 Task: Find connections with filter location Houilles with filter topic #Careerwith filter profile language English with filter current company KATERRA with filter school B K Birla Institute of Engineering & Technology, Pilani with filter industry Claims Adjusting, Actuarial Services with filter service category Nature Photography with filter keywords title Medical Researcher
Action: Mouse moved to (518, 79)
Screenshot: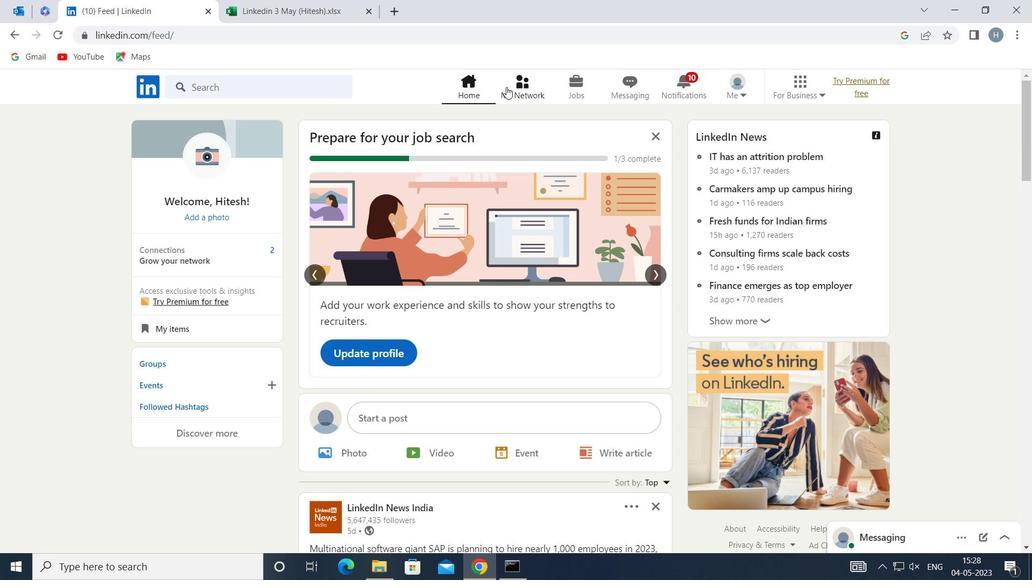 
Action: Mouse pressed left at (518, 79)
Screenshot: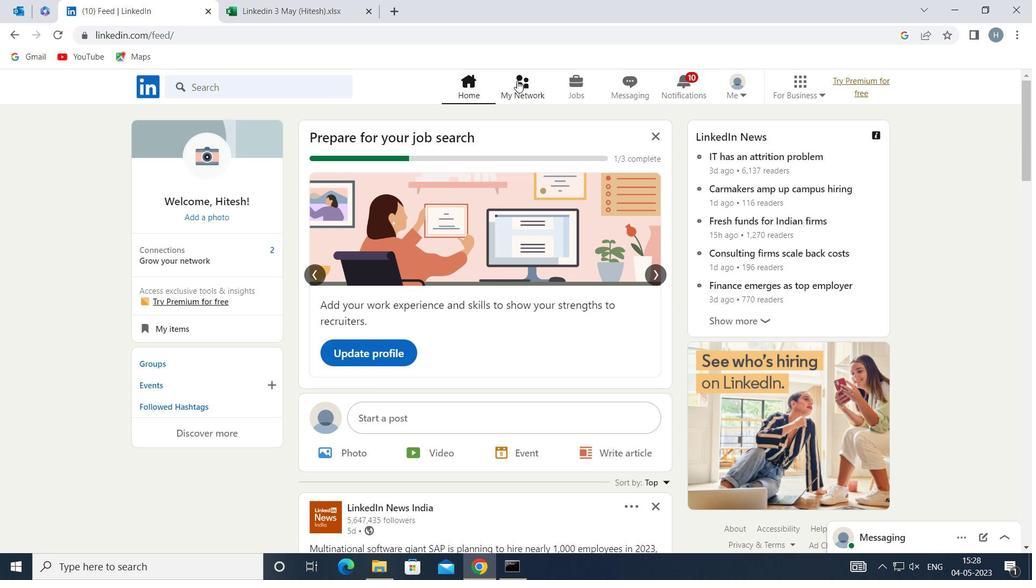 
Action: Mouse moved to (296, 166)
Screenshot: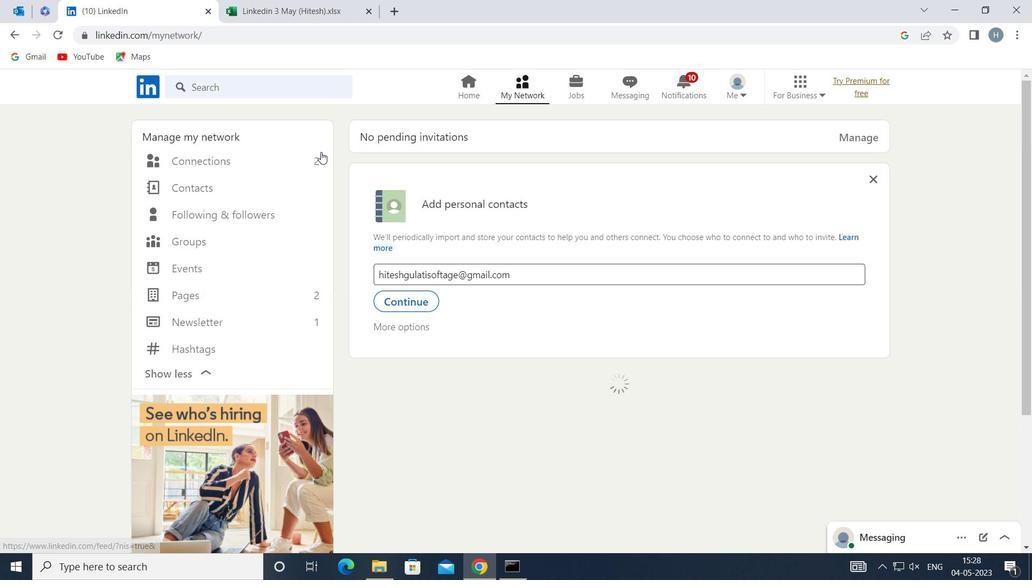 
Action: Mouse pressed left at (296, 166)
Screenshot: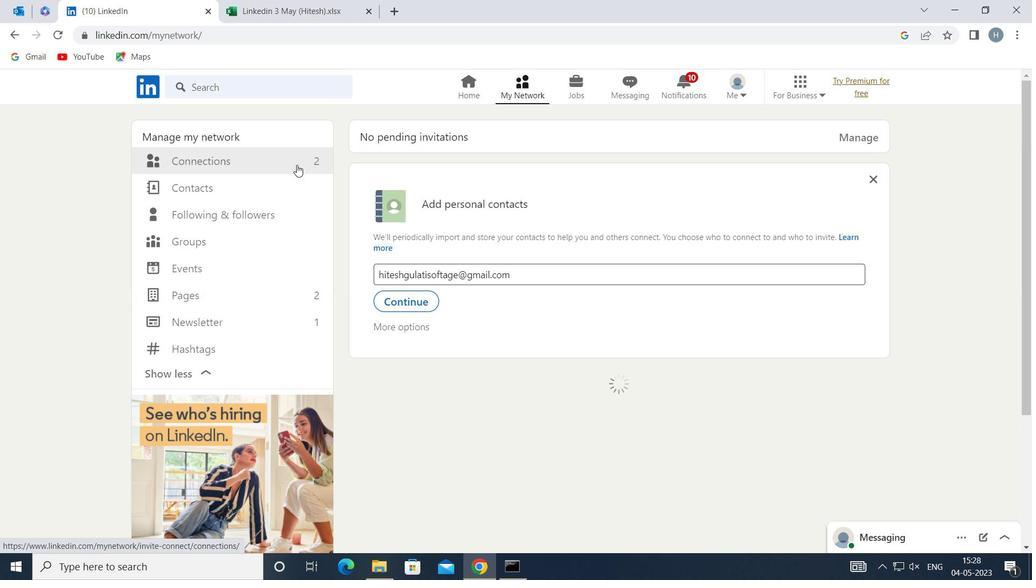 
Action: Mouse moved to (603, 159)
Screenshot: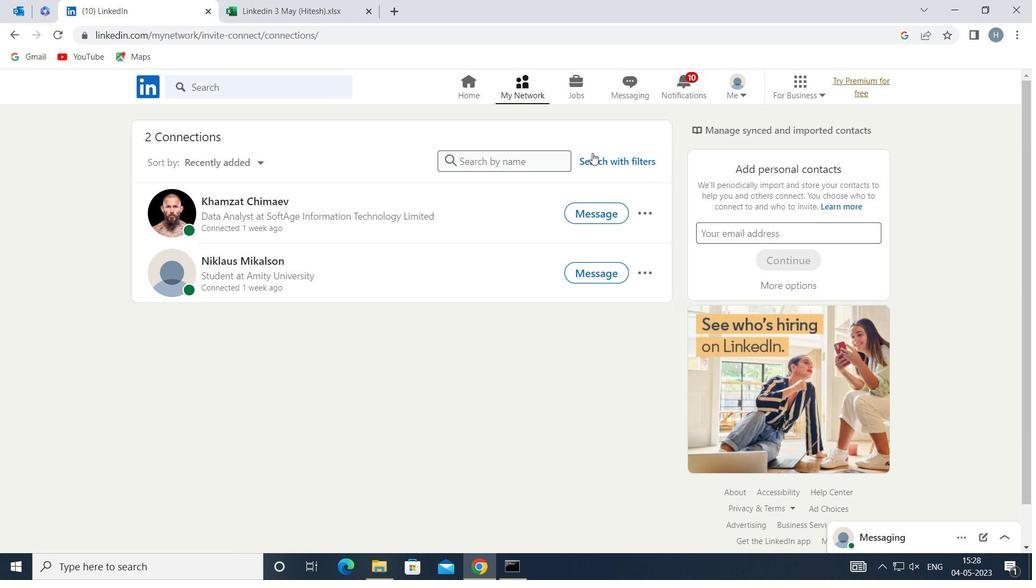 
Action: Mouse pressed left at (603, 159)
Screenshot: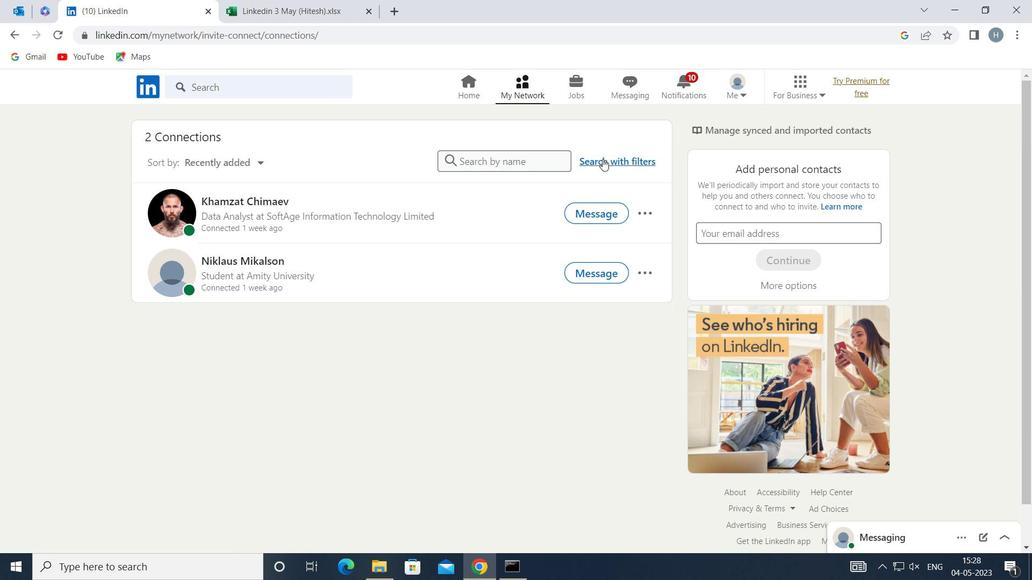 
Action: Mouse moved to (569, 122)
Screenshot: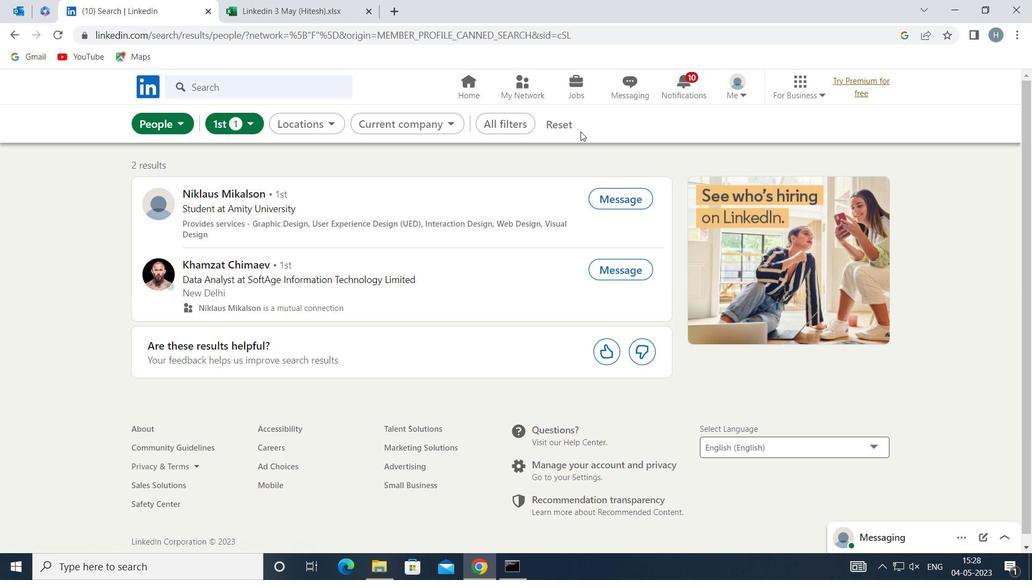 
Action: Mouse pressed left at (569, 122)
Screenshot: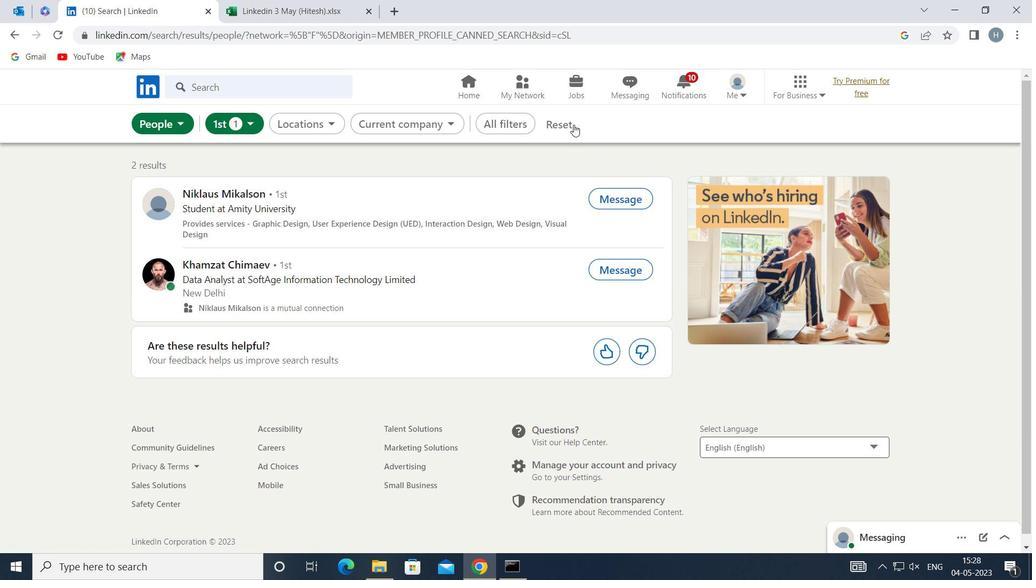 
Action: Mouse moved to (554, 122)
Screenshot: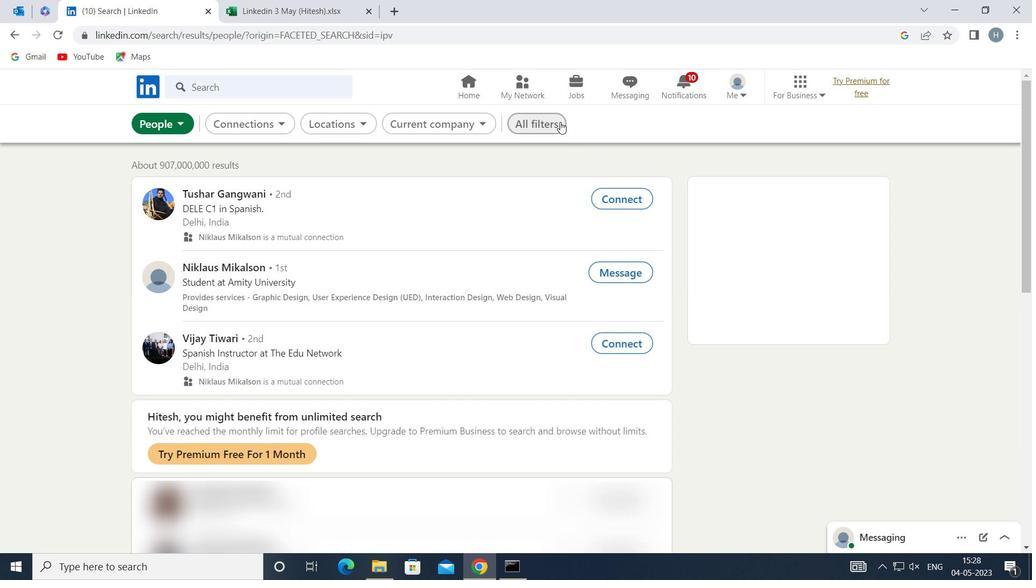 
Action: Mouse pressed left at (554, 122)
Screenshot: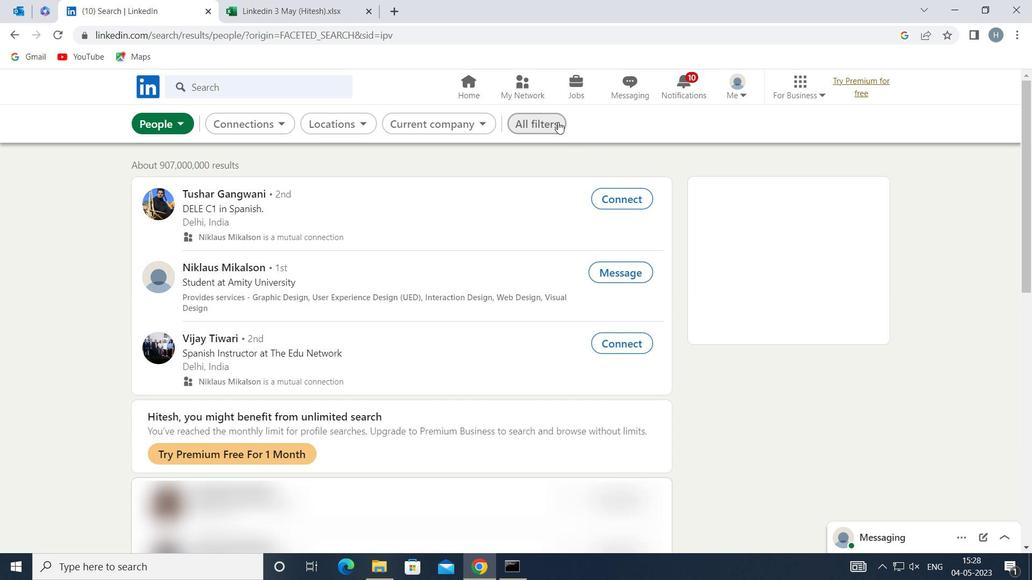 
Action: Mouse moved to (754, 277)
Screenshot: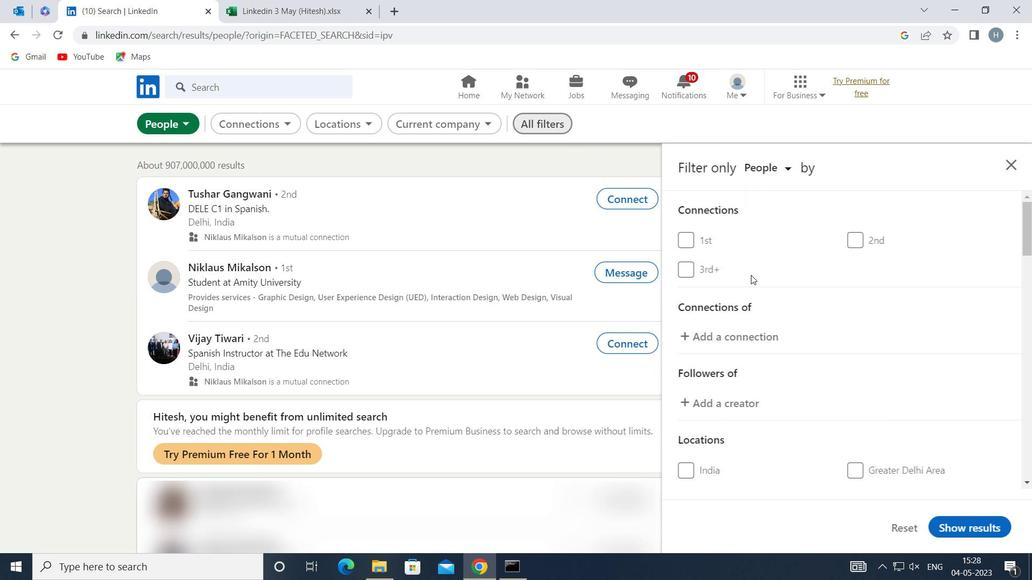 
Action: Mouse scrolled (754, 276) with delta (0, 0)
Screenshot: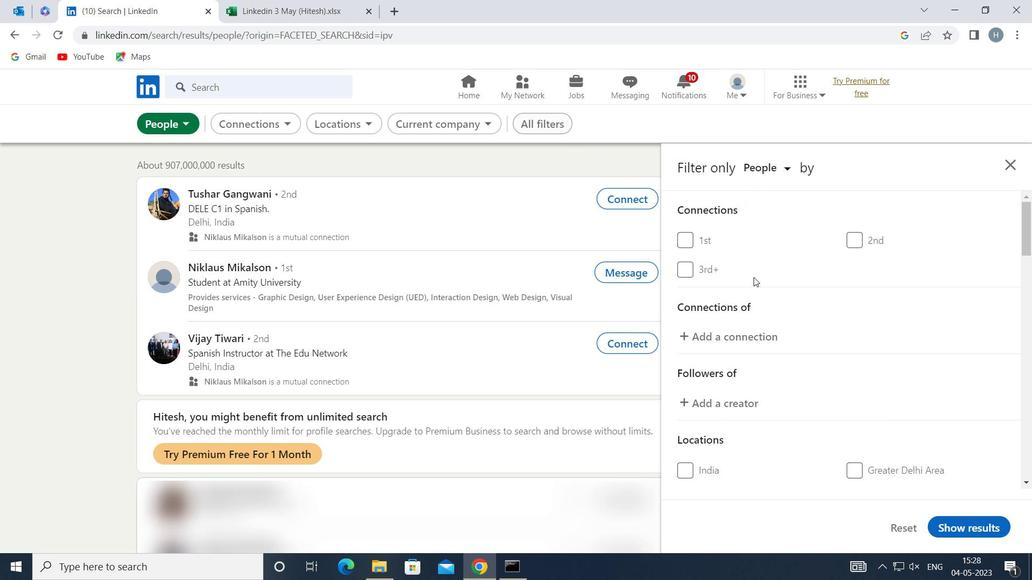 
Action: Mouse moved to (756, 275)
Screenshot: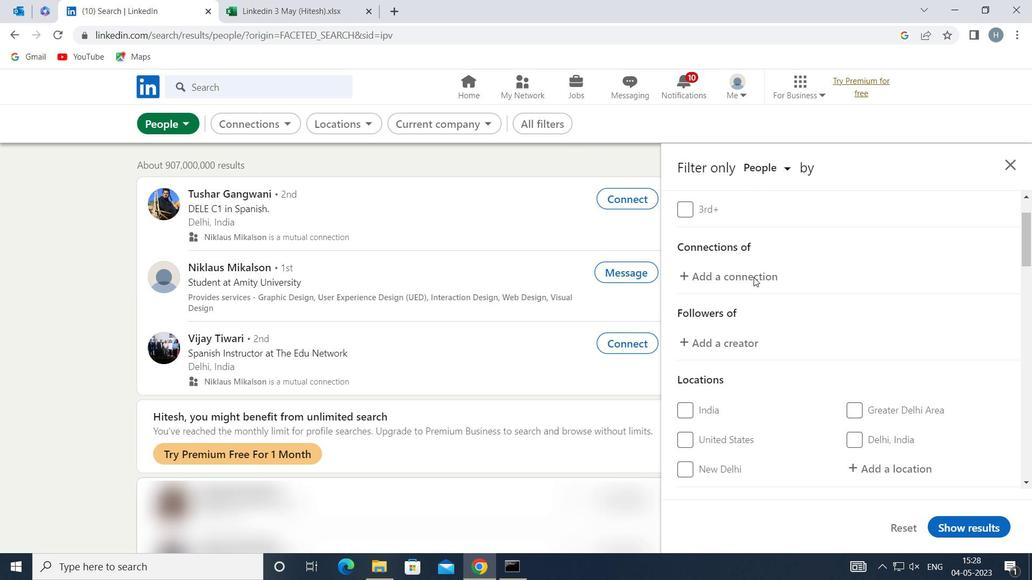
Action: Mouse scrolled (756, 275) with delta (0, 0)
Screenshot: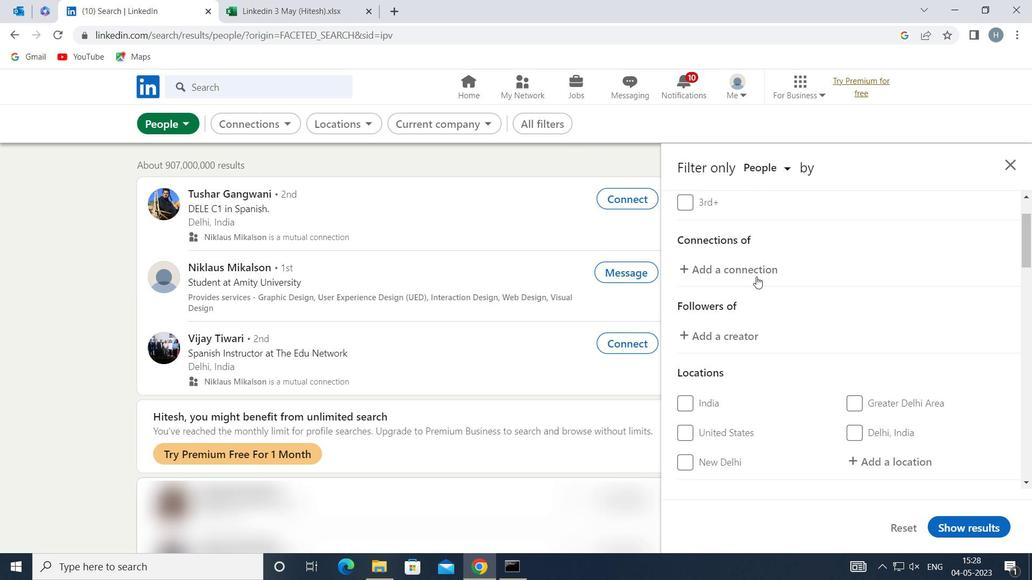 
Action: Mouse moved to (868, 392)
Screenshot: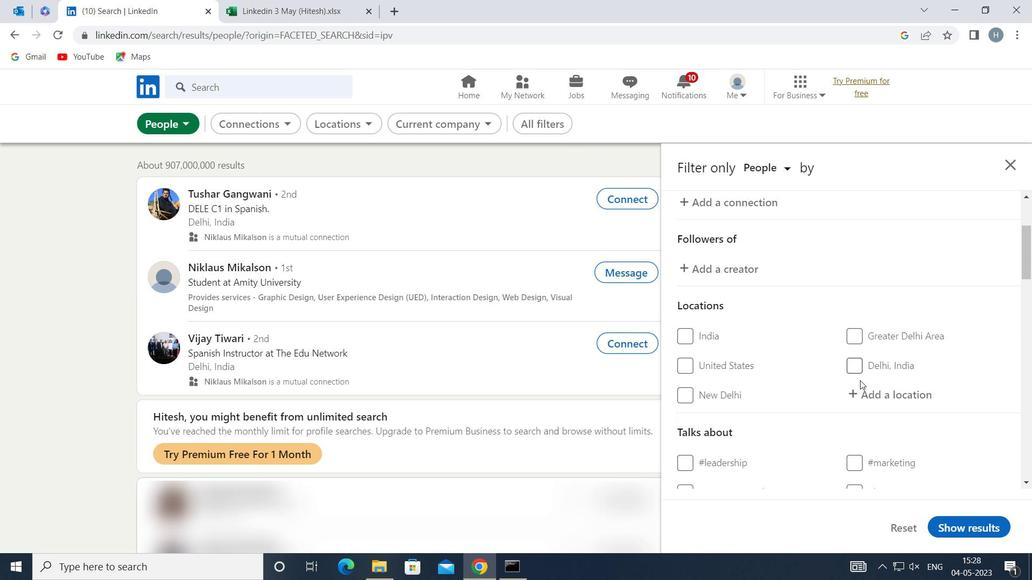 
Action: Mouse pressed left at (868, 392)
Screenshot: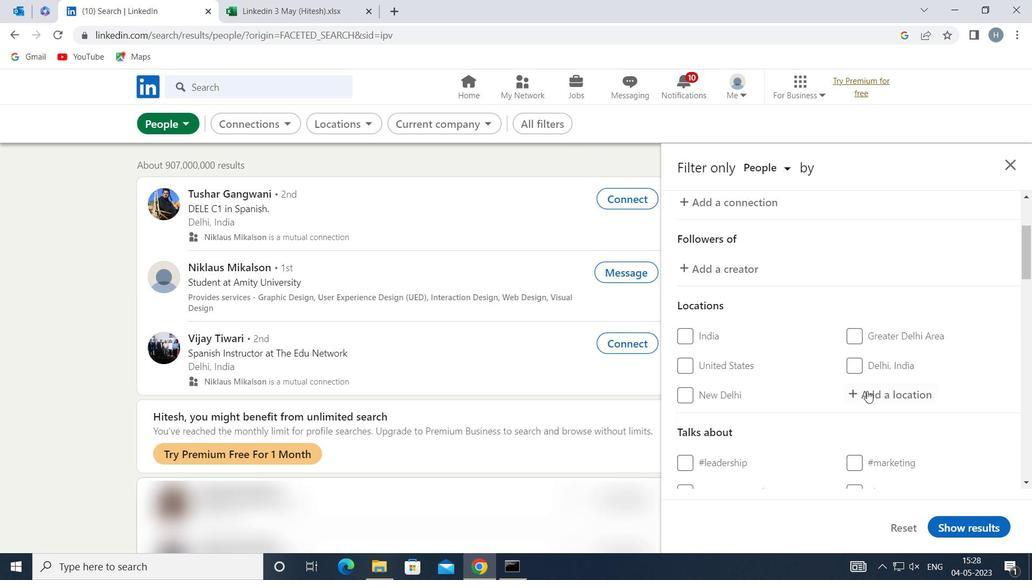 
Action: Key pressed <Key.shift>HOUILLES
Screenshot: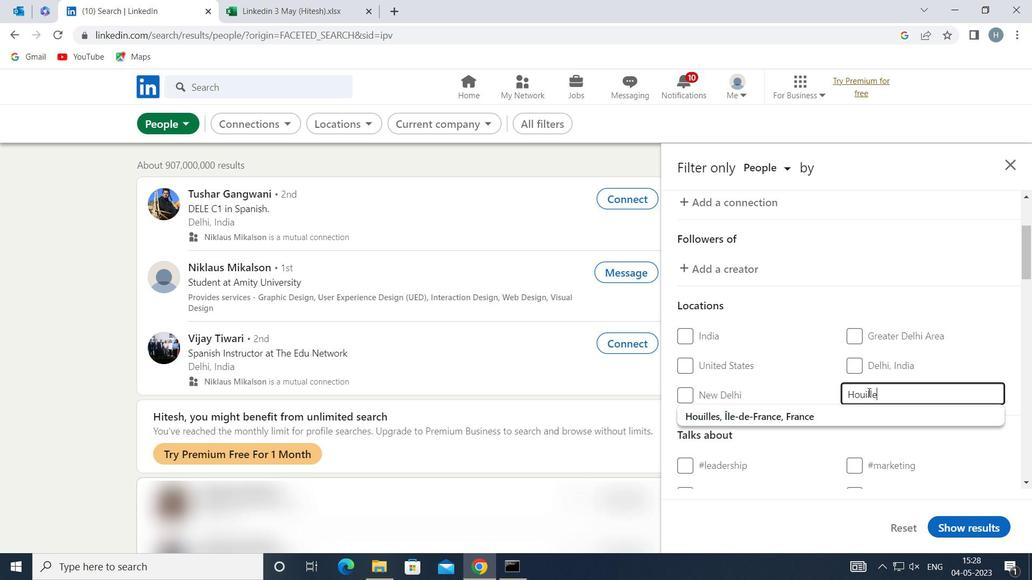 
Action: Mouse moved to (846, 412)
Screenshot: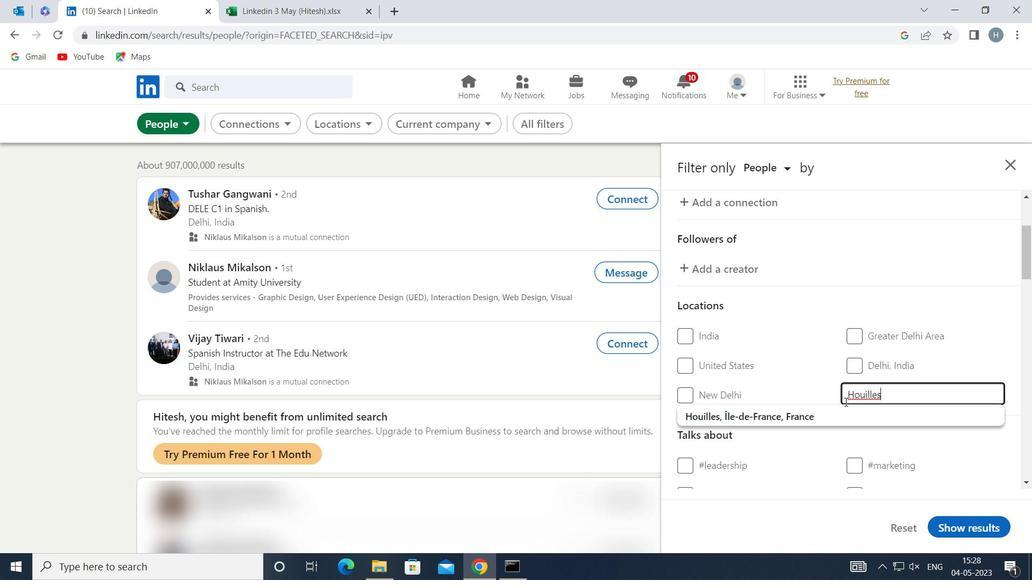 
Action: Mouse pressed left at (846, 412)
Screenshot: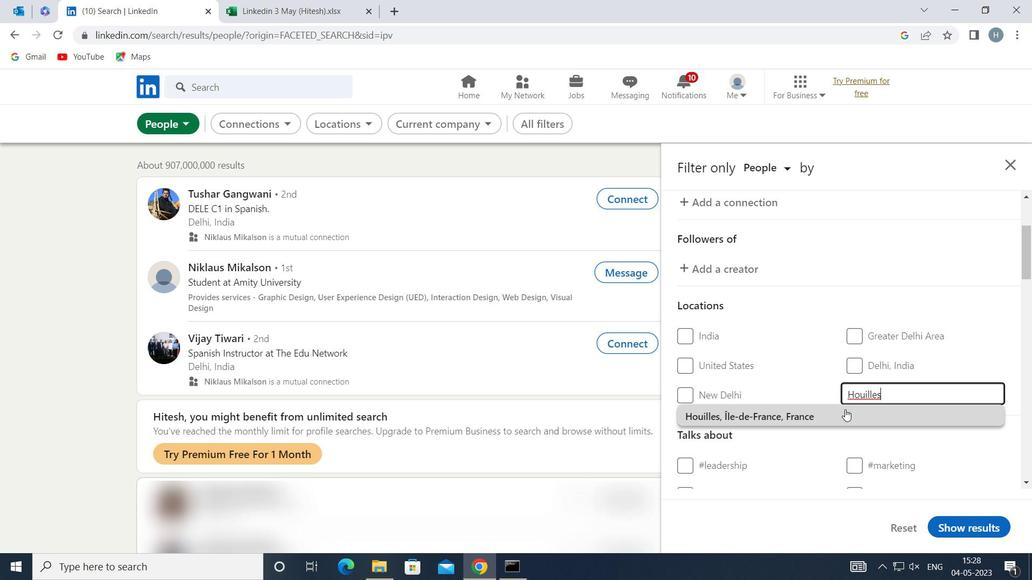 
Action: Mouse moved to (835, 419)
Screenshot: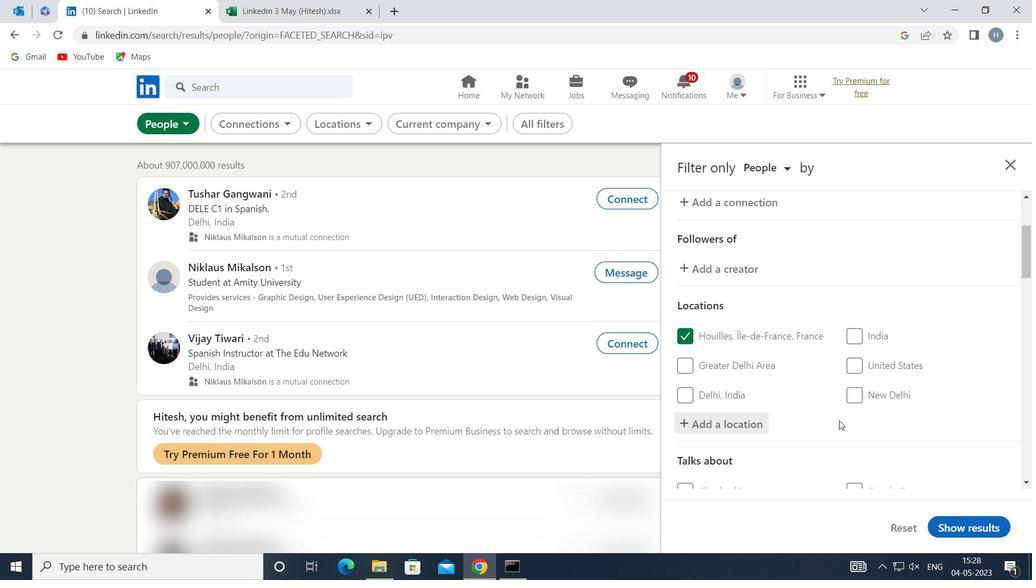 
Action: Mouse scrolled (835, 419) with delta (0, 0)
Screenshot: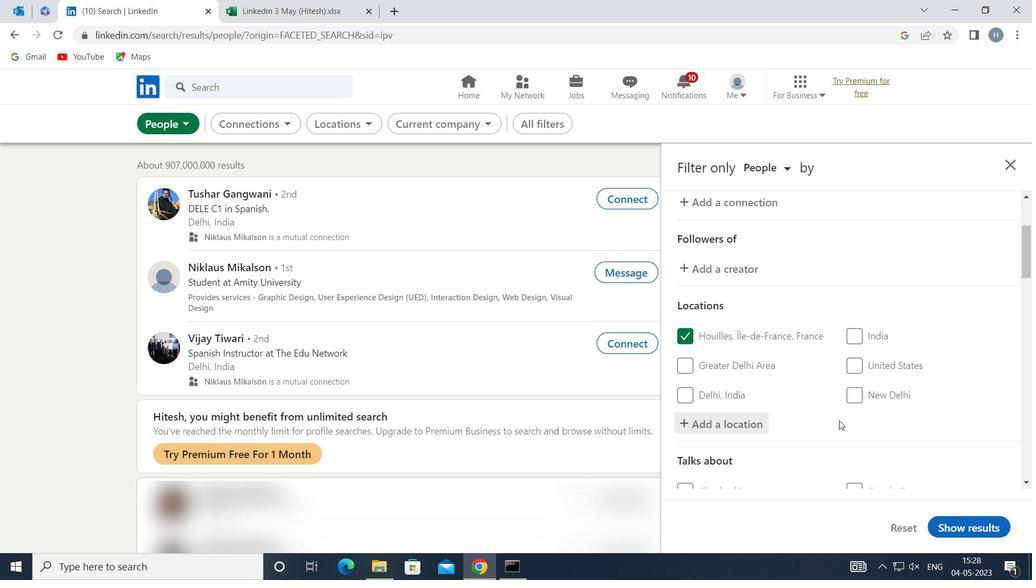 
Action: Mouse moved to (838, 409)
Screenshot: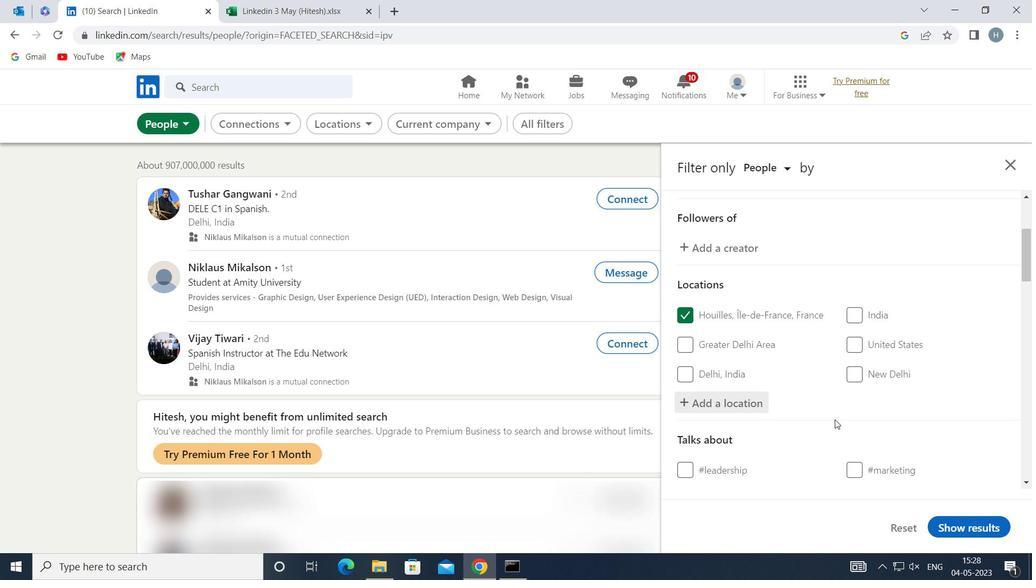 
Action: Mouse scrolled (838, 409) with delta (0, 0)
Screenshot: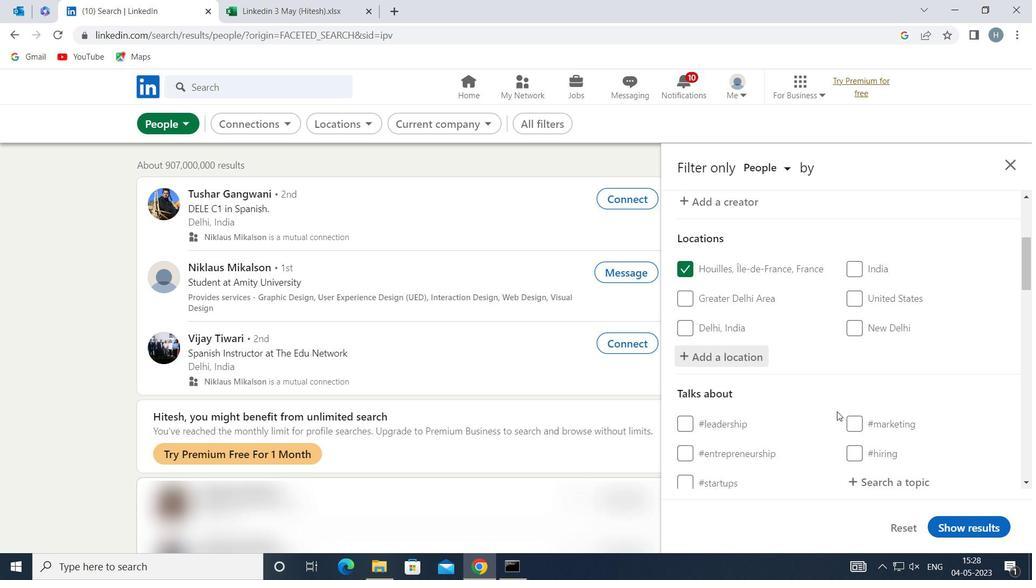 
Action: Mouse moved to (893, 409)
Screenshot: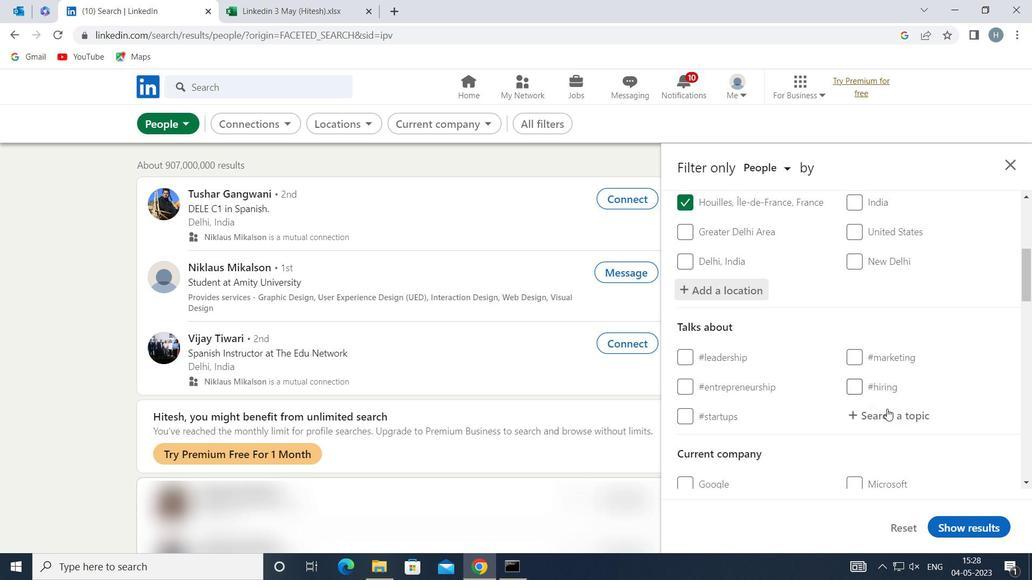 
Action: Mouse pressed left at (893, 409)
Screenshot: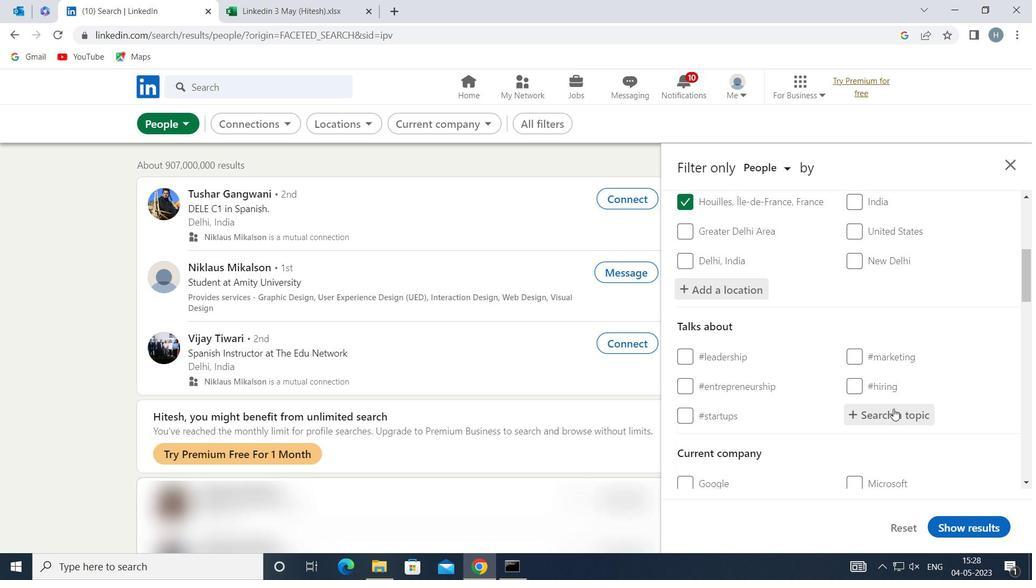 
Action: Mouse moved to (894, 409)
Screenshot: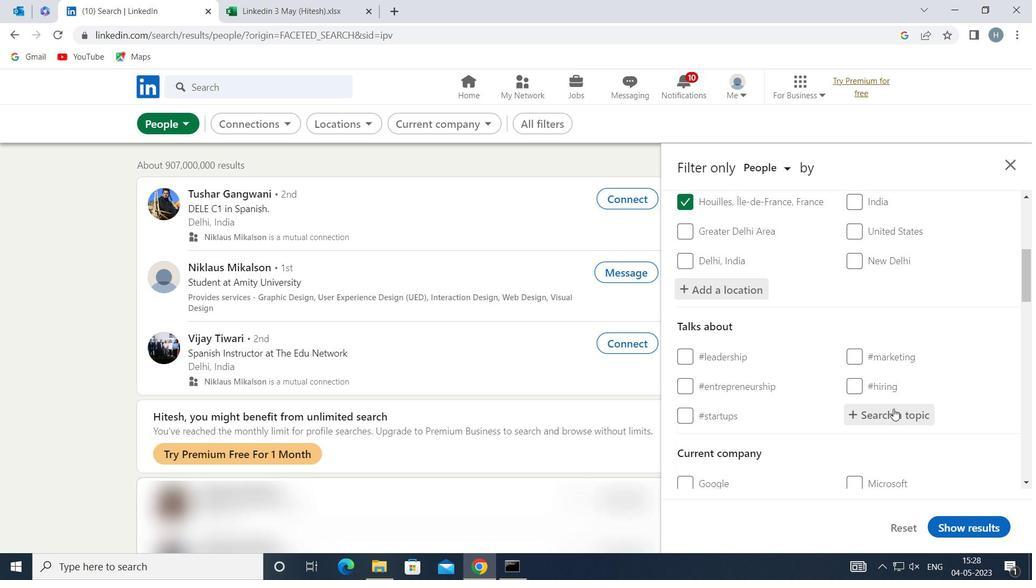 
Action: Key pressed <Key.shift>CAREER
Screenshot: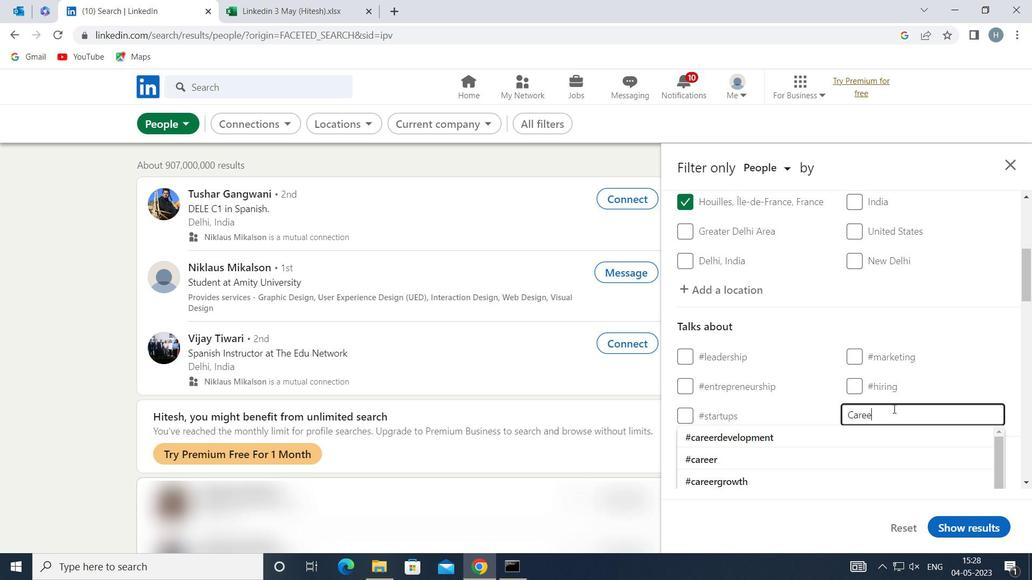 
Action: Mouse moved to (828, 451)
Screenshot: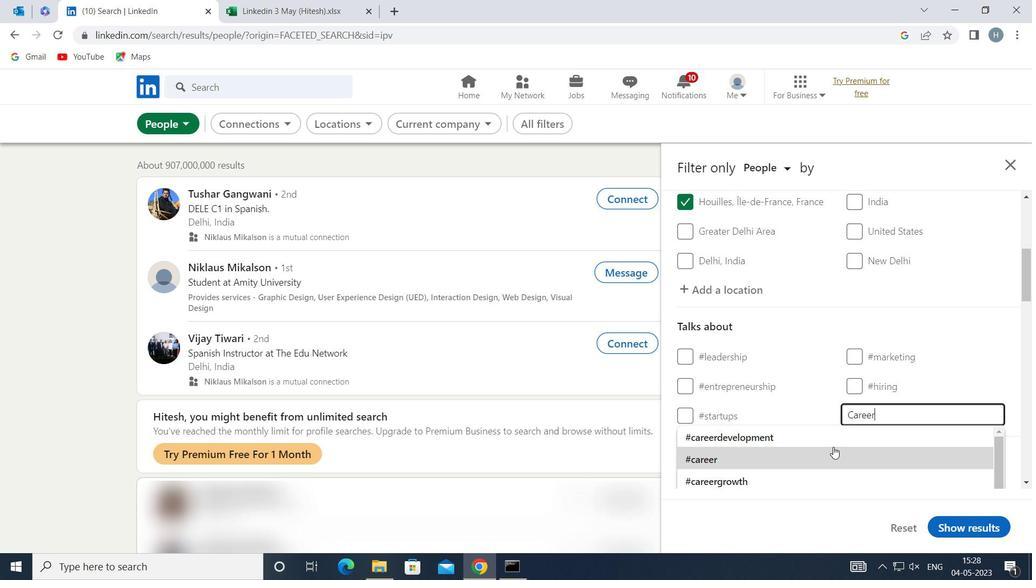 
Action: Mouse pressed left at (828, 451)
Screenshot: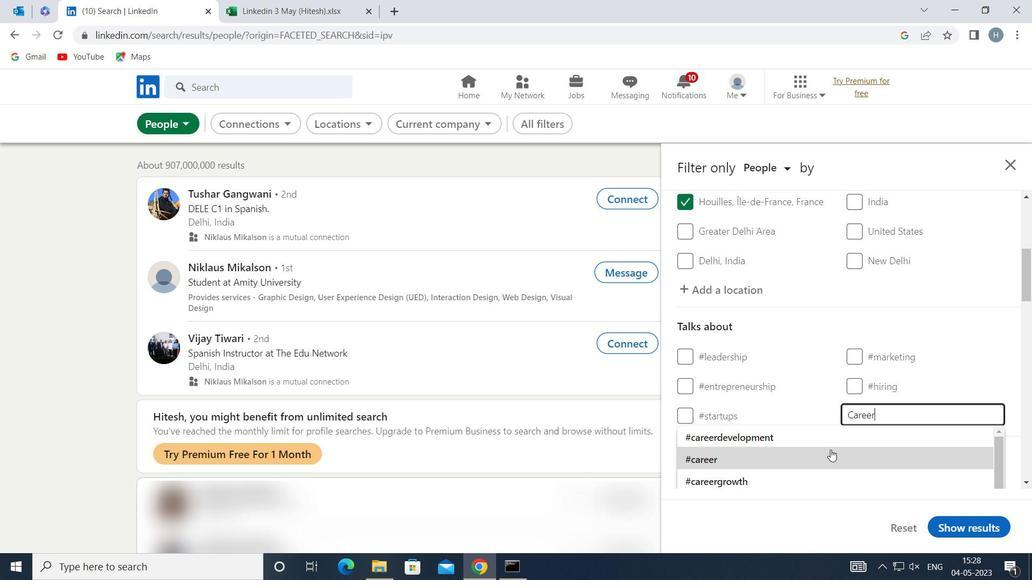 
Action: Mouse moved to (806, 409)
Screenshot: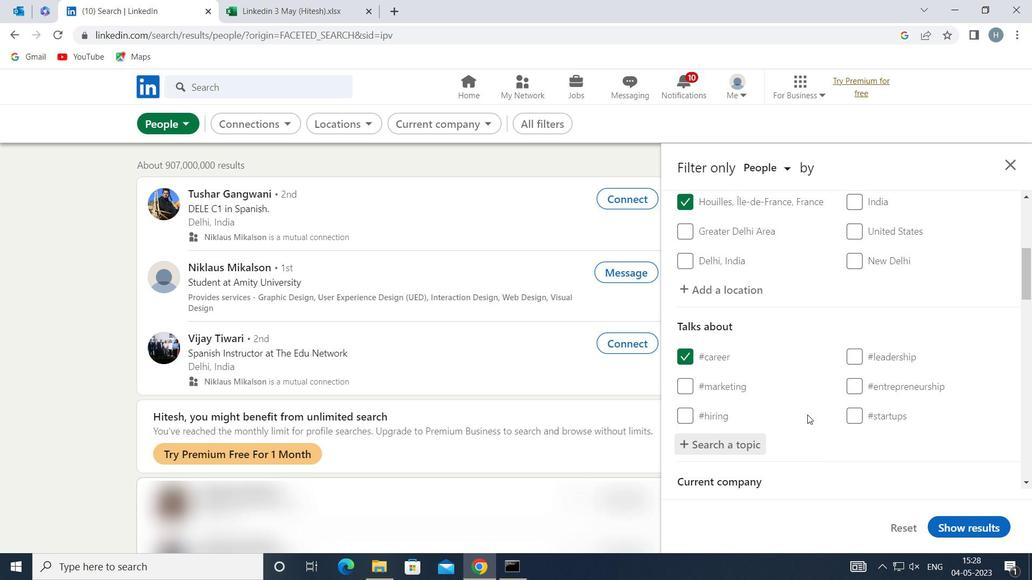 
Action: Mouse scrolled (806, 409) with delta (0, 0)
Screenshot: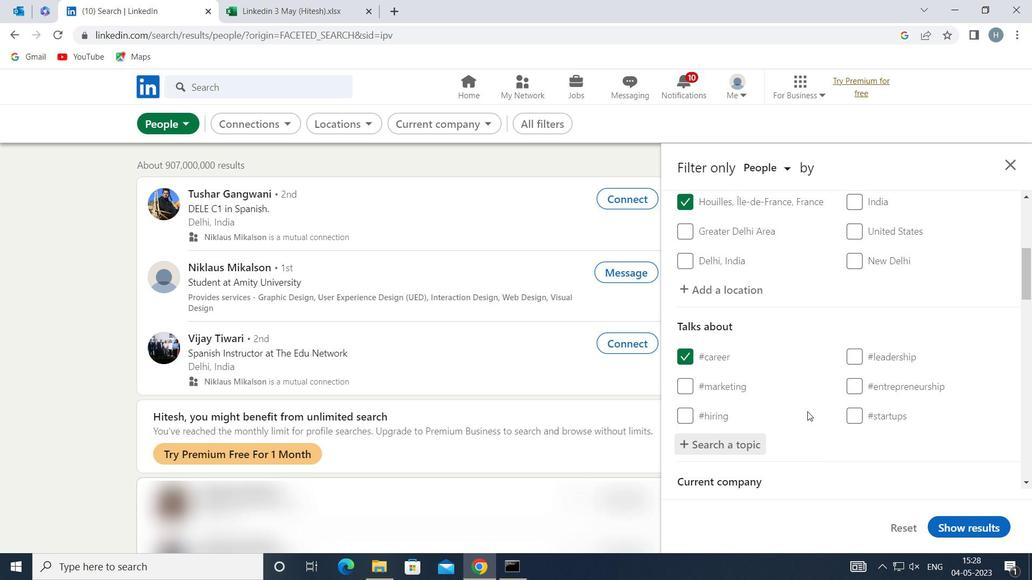 
Action: Mouse scrolled (806, 409) with delta (0, 0)
Screenshot: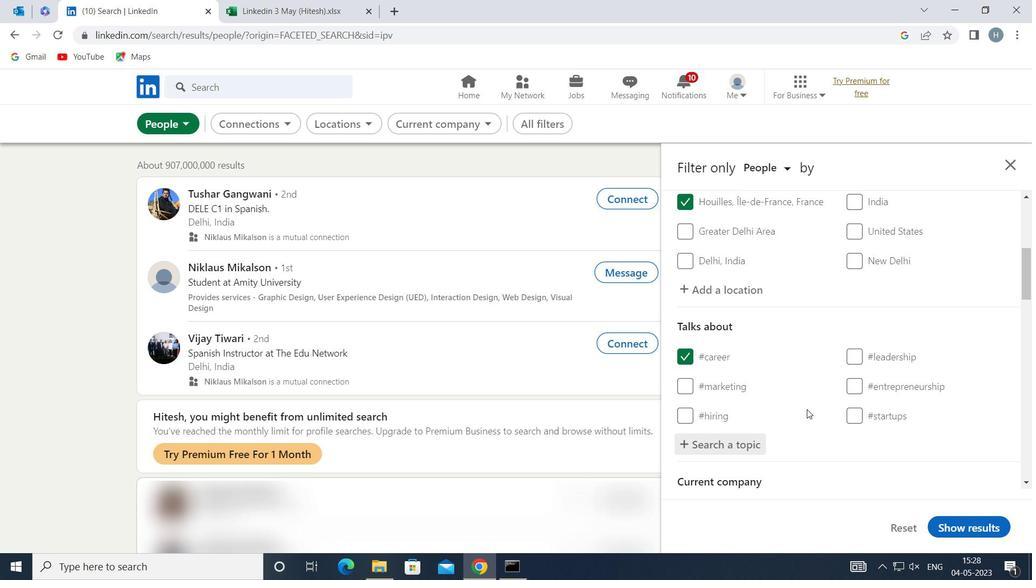
Action: Mouse moved to (806, 408)
Screenshot: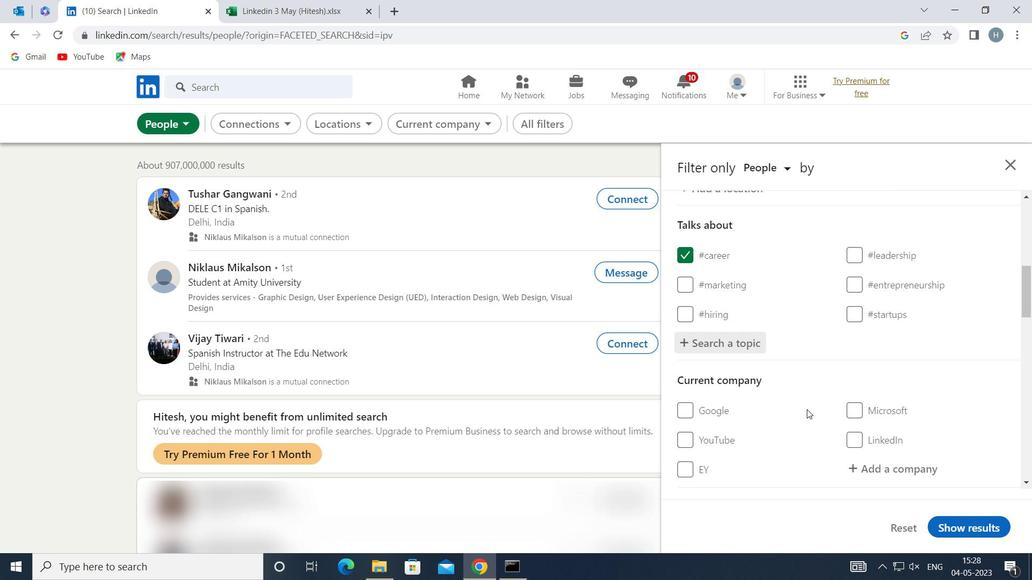 
Action: Mouse scrolled (806, 407) with delta (0, 0)
Screenshot: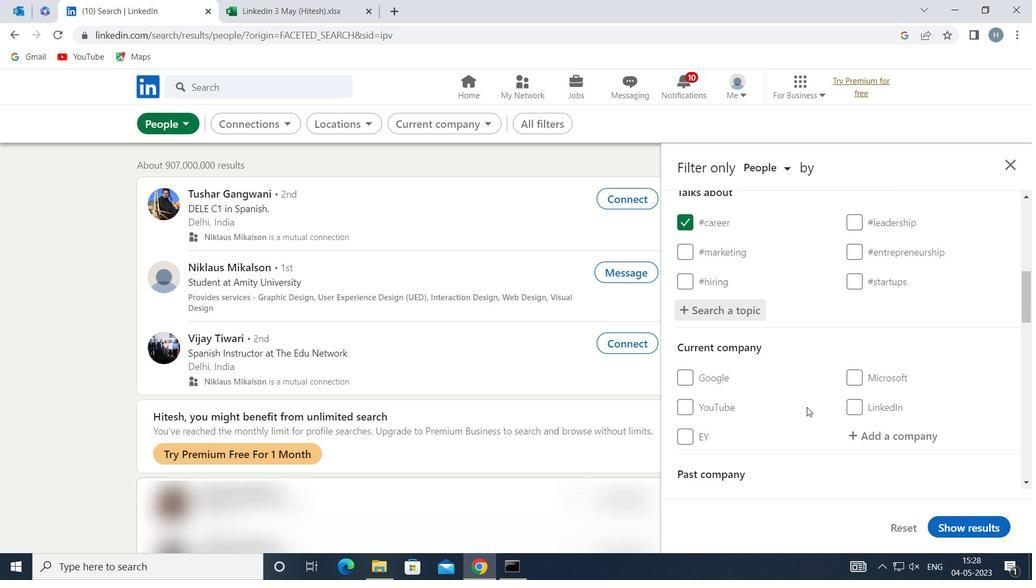 
Action: Mouse moved to (806, 404)
Screenshot: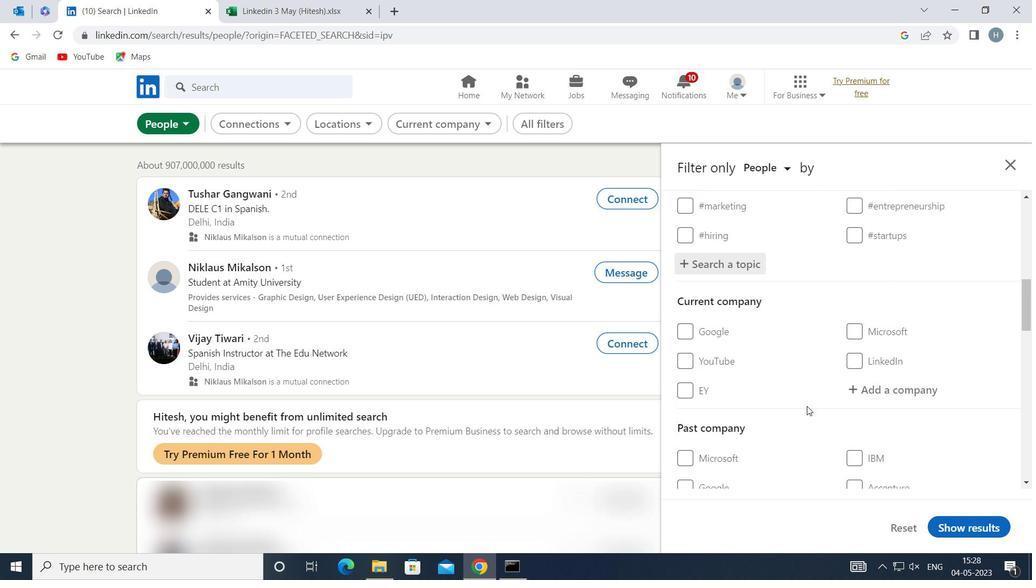 
Action: Mouse scrolled (806, 404) with delta (0, 0)
Screenshot: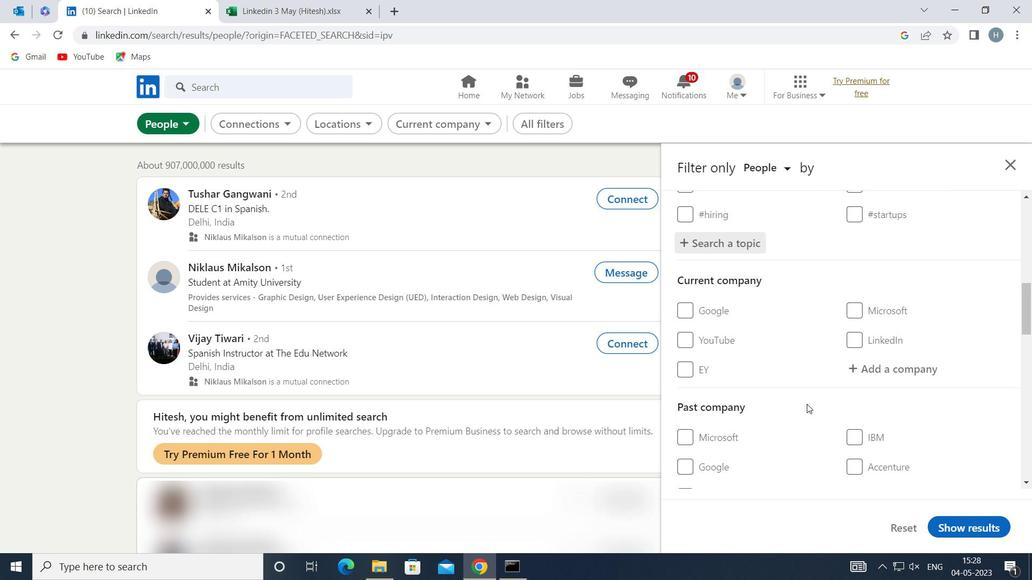 
Action: Mouse moved to (806, 404)
Screenshot: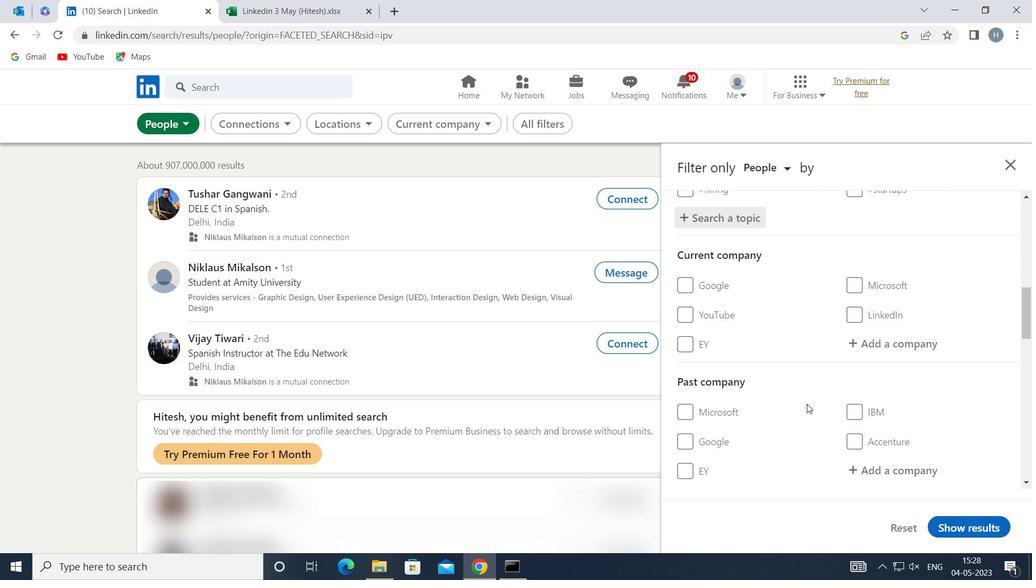 
Action: Mouse scrolled (806, 404) with delta (0, 0)
Screenshot: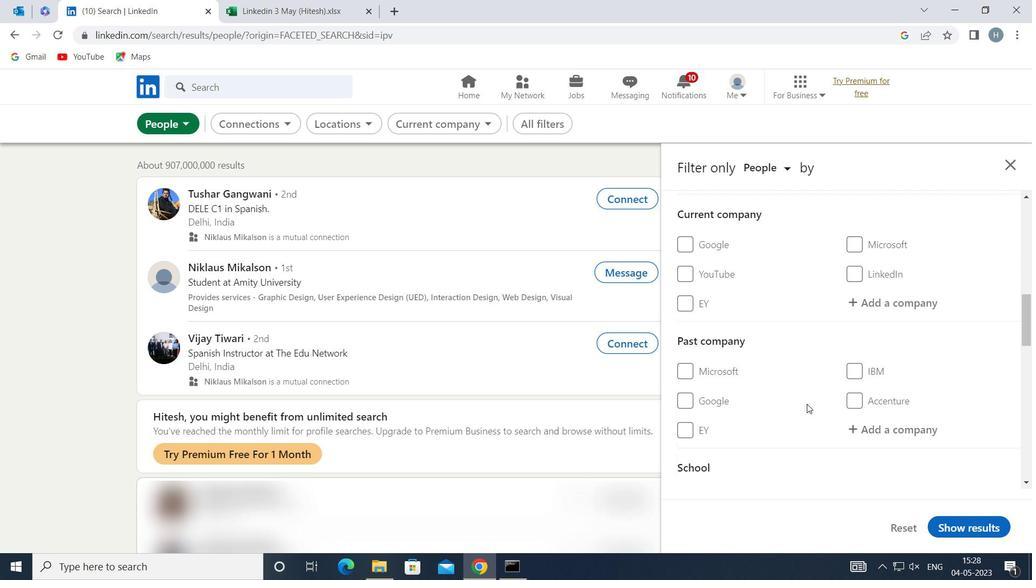 
Action: Mouse moved to (806, 403)
Screenshot: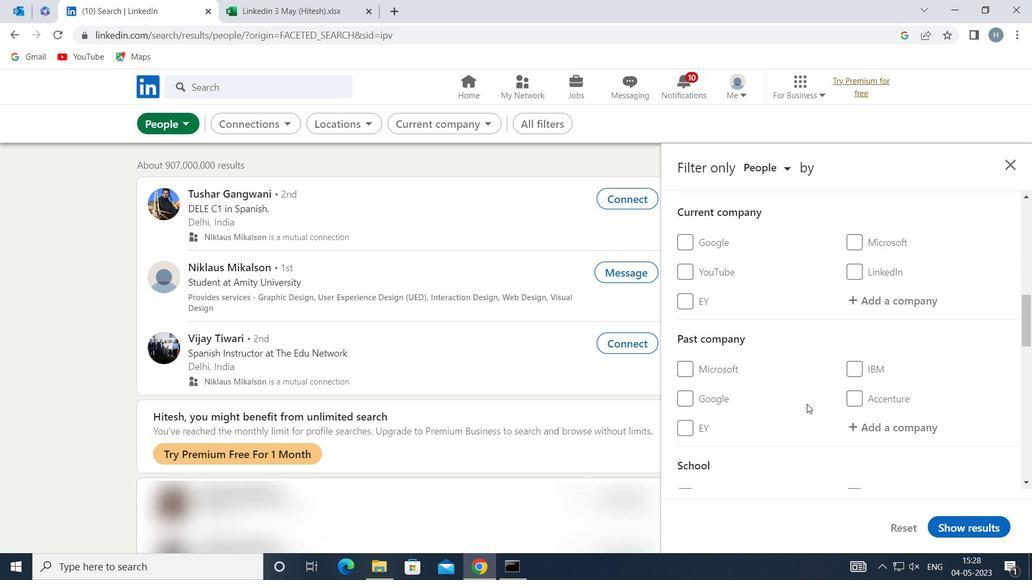 
Action: Mouse scrolled (806, 403) with delta (0, 0)
Screenshot: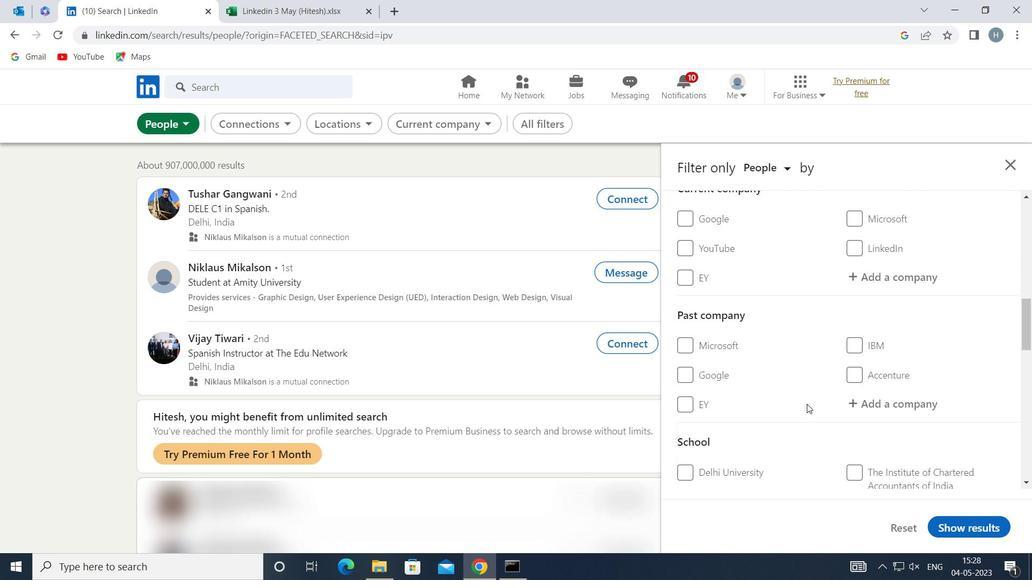 
Action: Mouse scrolled (806, 403) with delta (0, 0)
Screenshot: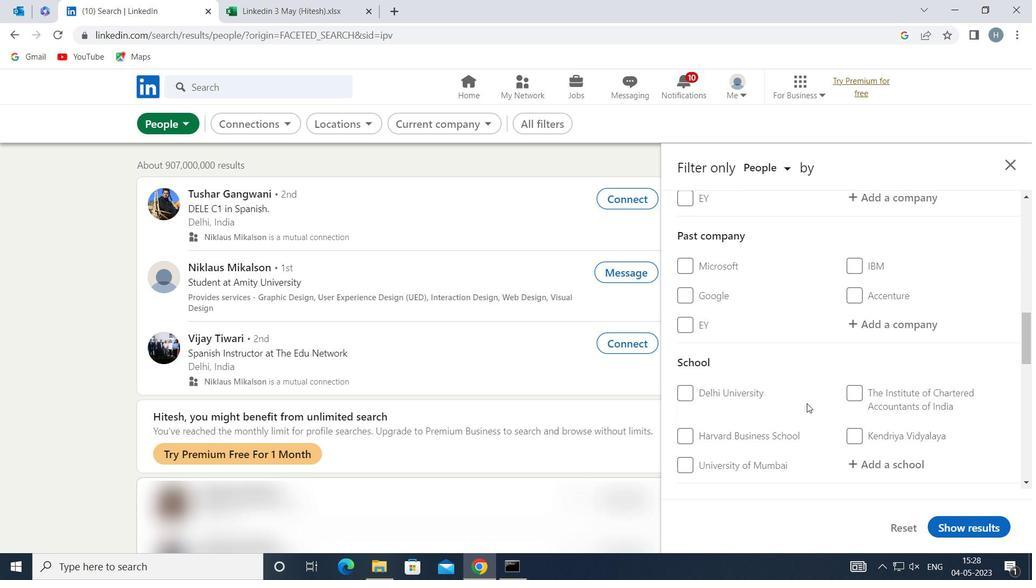 
Action: Mouse scrolled (806, 403) with delta (0, 0)
Screenshot: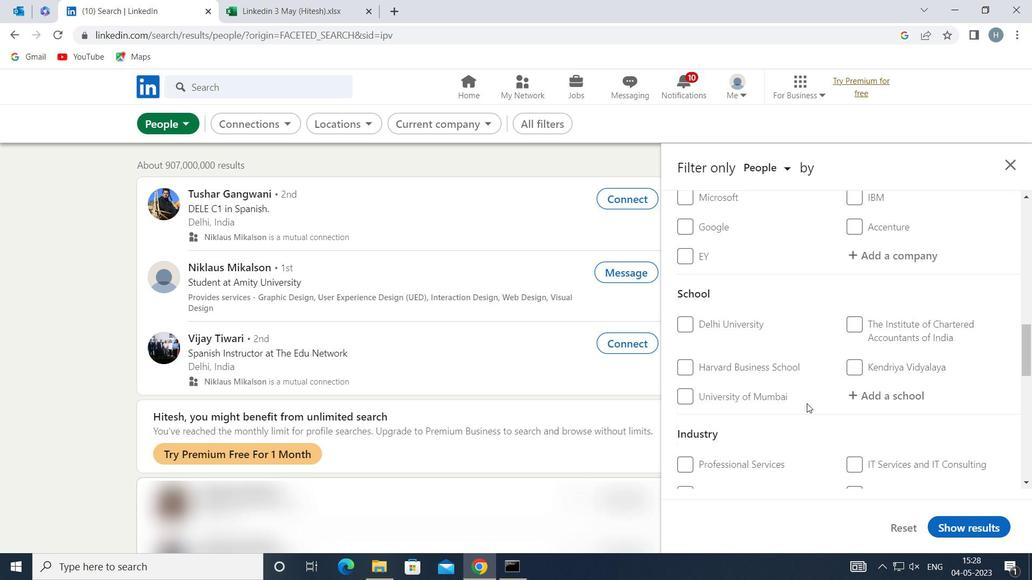 
Action: Mouse scrolled (806, 403) with delta (0, 0)
Screenshot: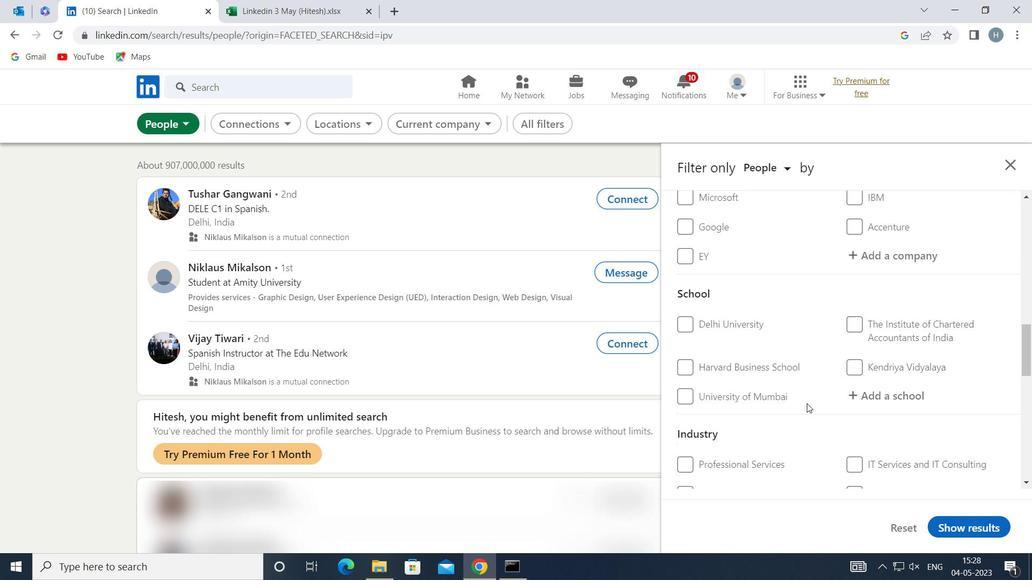 
Action: Mouse scrolled (806, 403) with delta (0, 0)
Screenshot: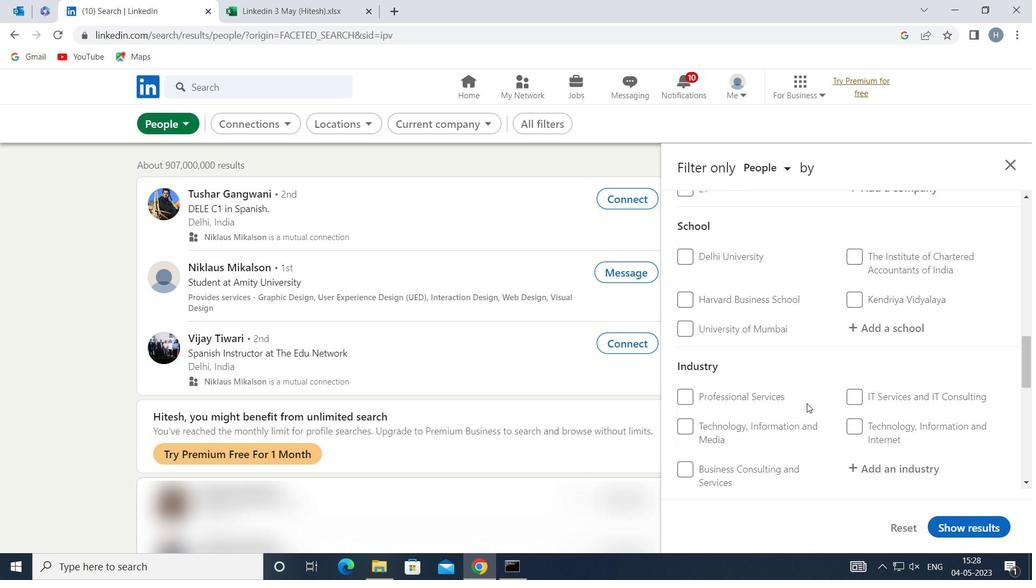 
Action: Mouse scrolled (806, 403) with delta (0, 0)
Screenshot: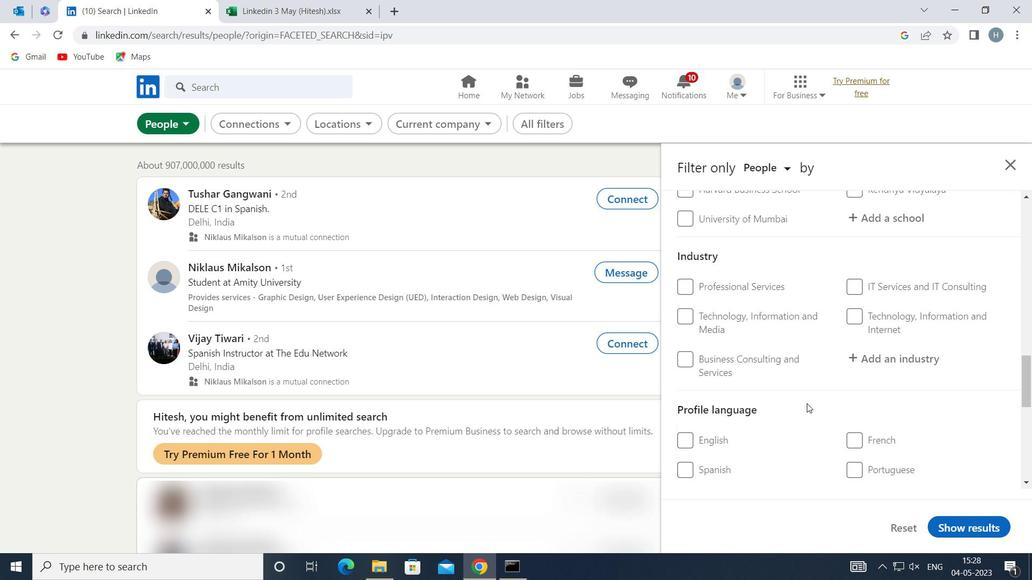 
Action: Mouse moved to (716, 327)
Screenshot: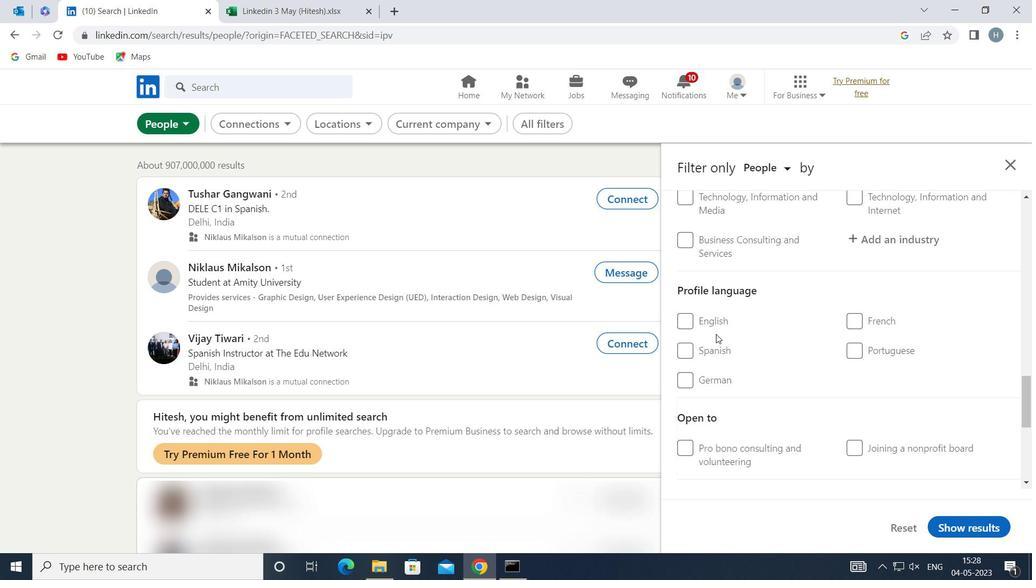 
Action: Mouse pressed left at (716, 327)
Screenshot: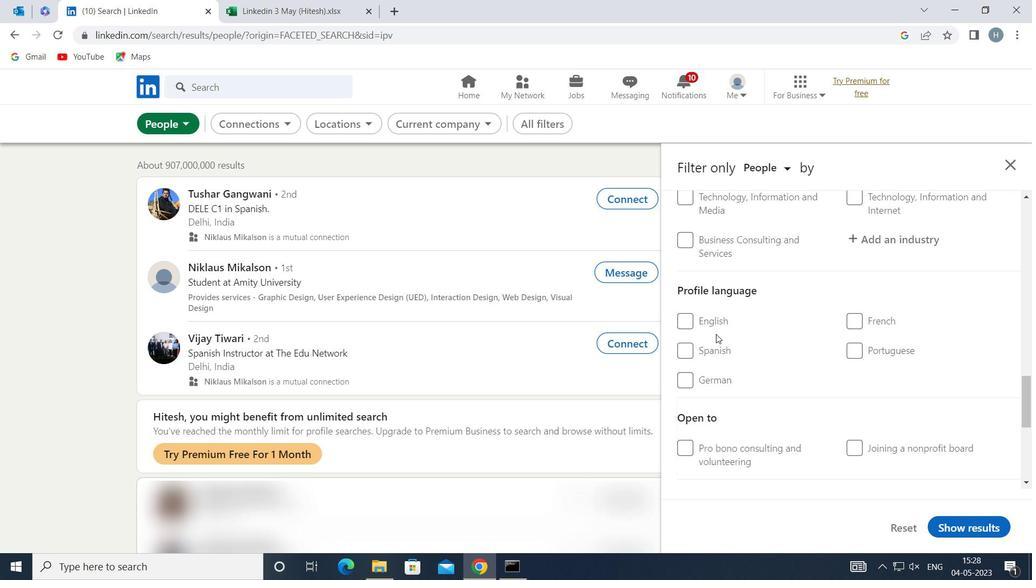 
Action: Mouse moved to (746, 324)
Screenshot: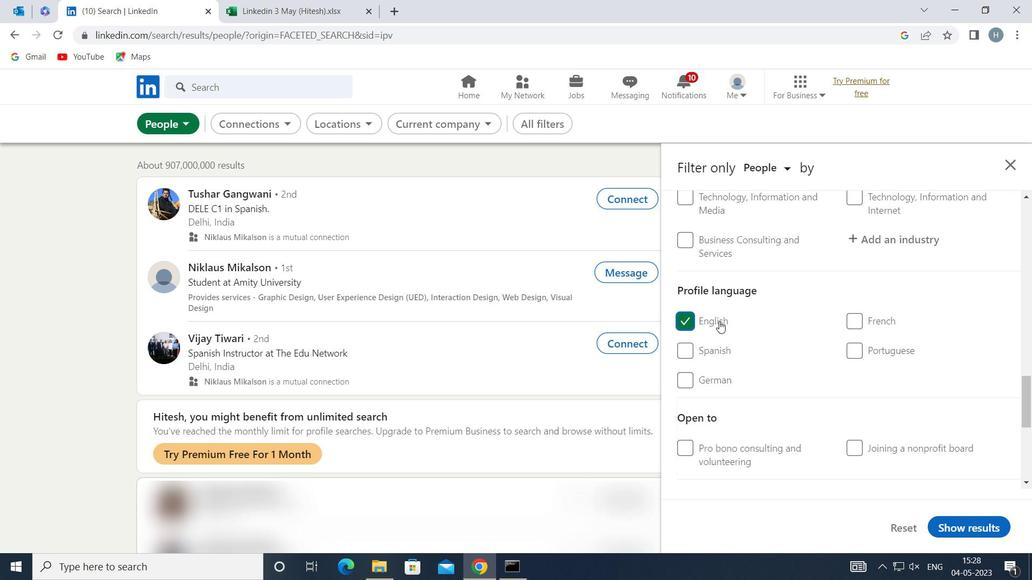 
Action: Mouse scrolled (746, 324) with delta (0, 0)
Screenshot: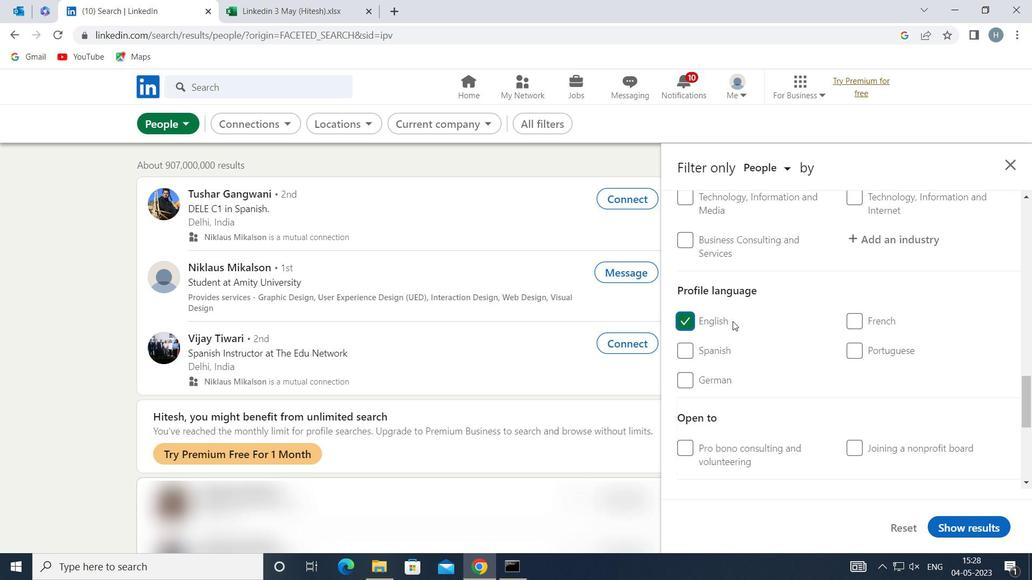 
Action: Mouse scrolled (746, 324) with delta (0, 0)
Screenshot: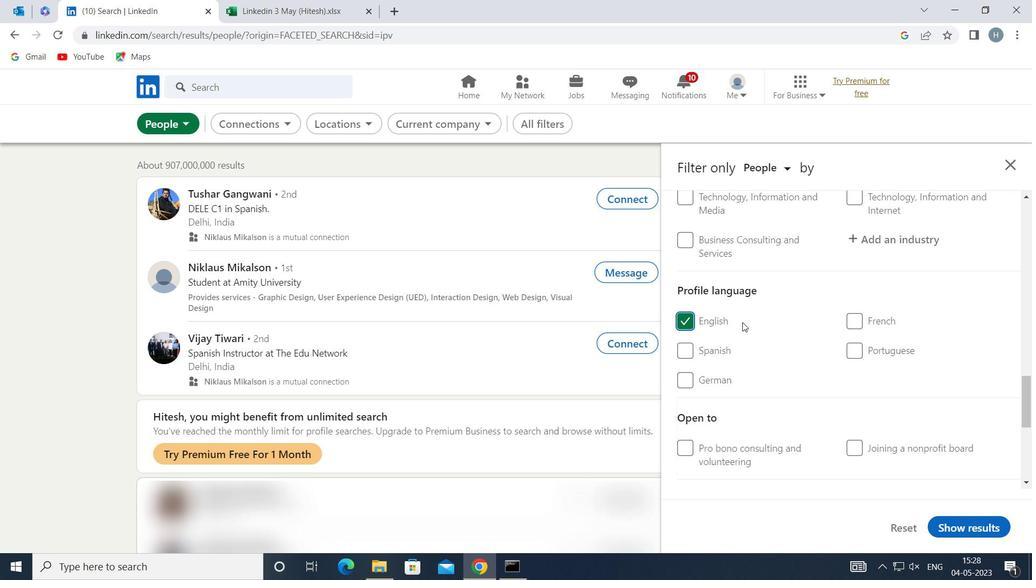 
Action: Mouse moved to (770, 349)
Screenshot: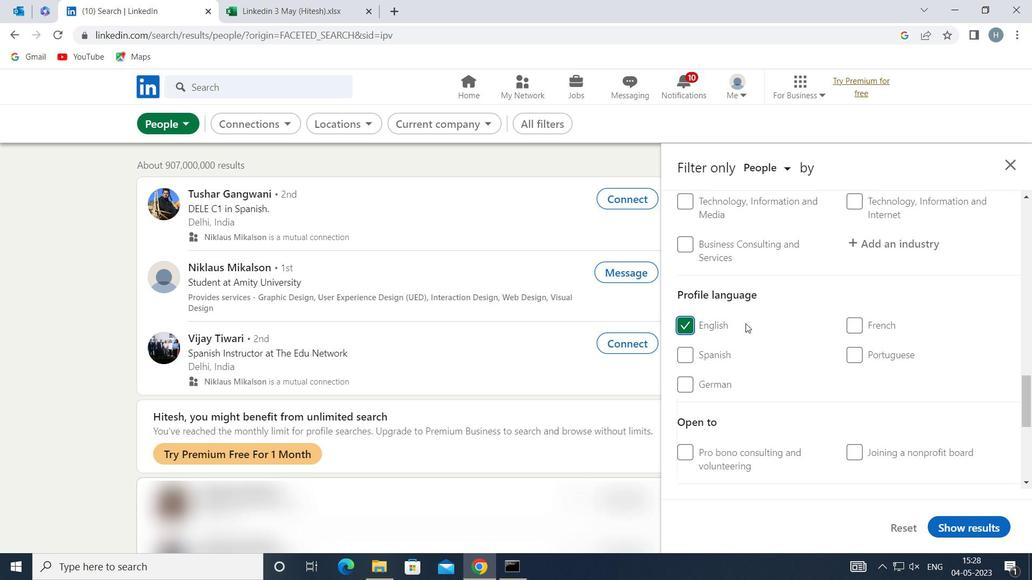 
Action: Mouse scrolled (770, 349) with delta (0, 0)
Screenshot: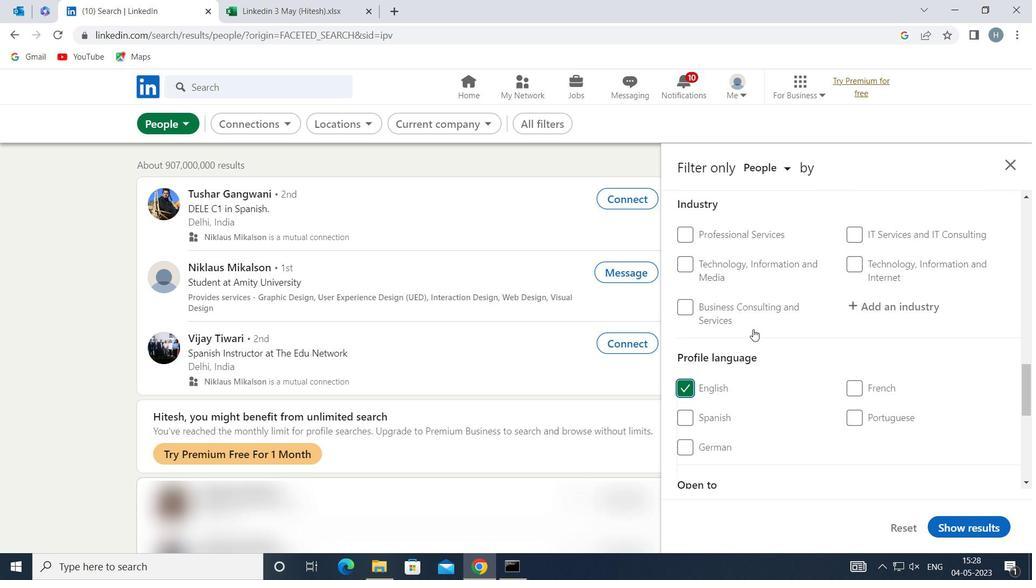 
Action: Mouse scrolled (770, 349) with delta (0, 0)
Screenshot: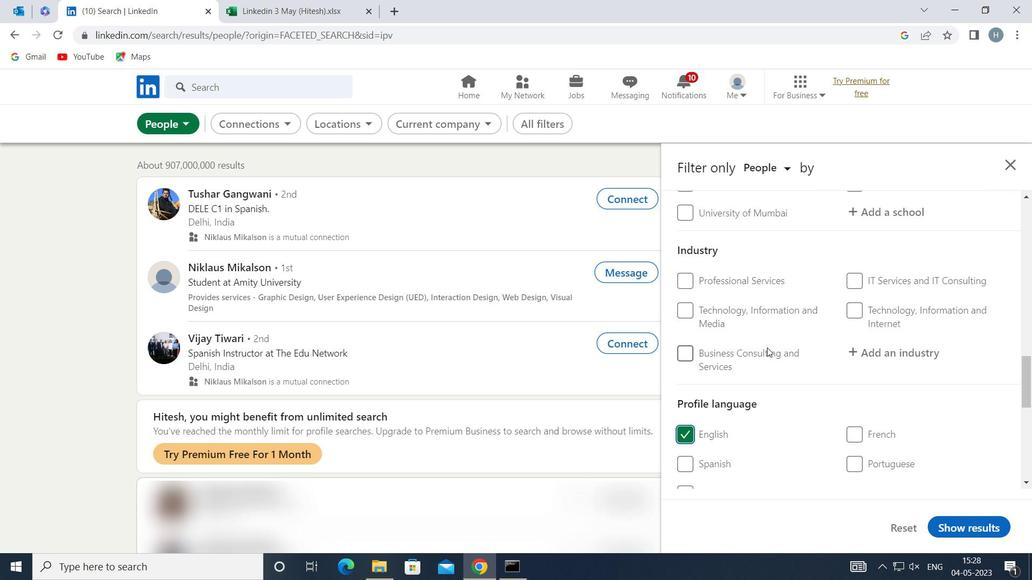 
Action: Mouse moved to (772, 348)
Screenshot: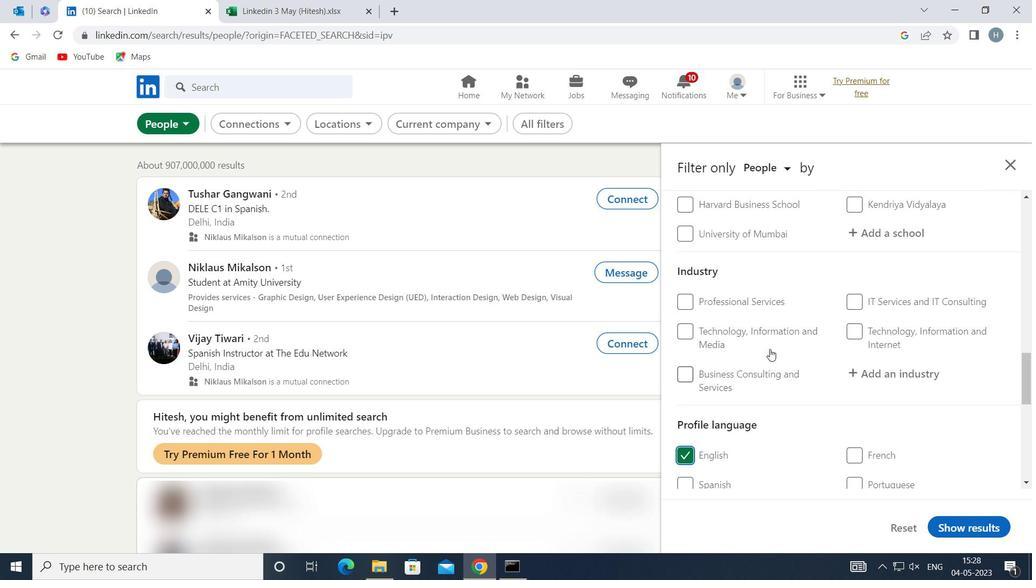 
Action: Mouse scrolled (772, 348) with delta (0, 0)
Screenshot: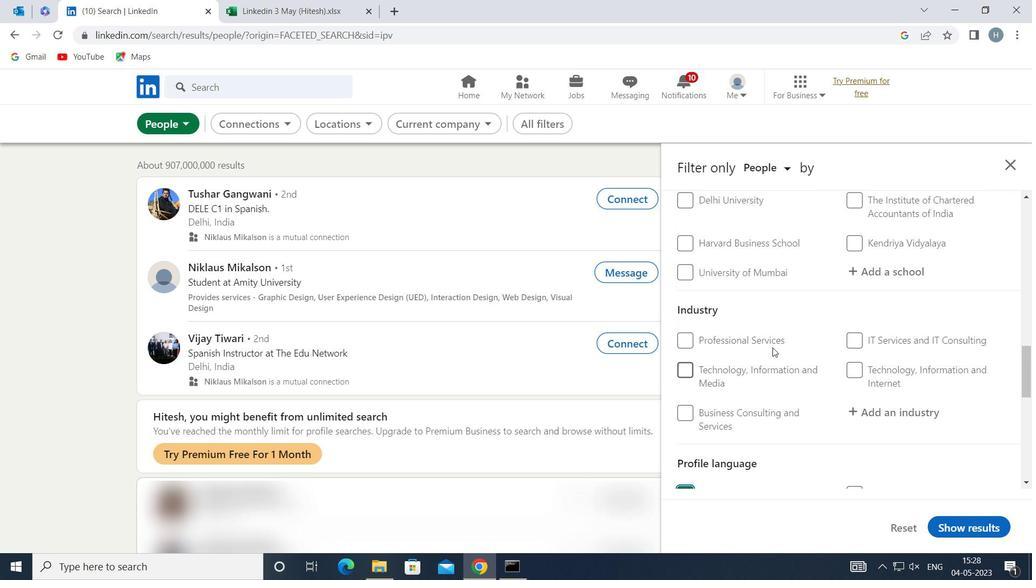 
Action: Mouse scrolled (772, 348) with delta (0, 0)
Screenshot: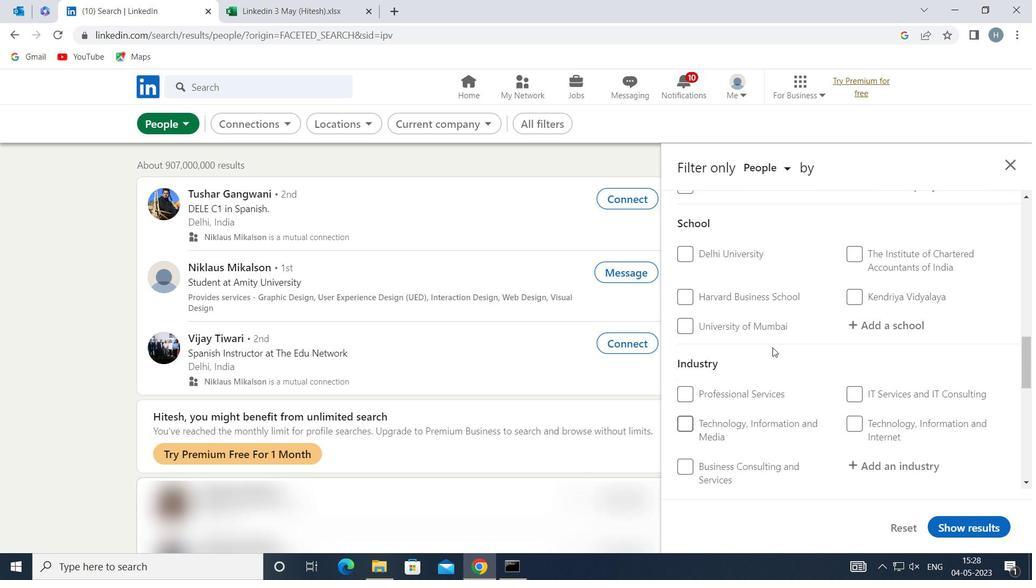 
Action: Mouse scrolled (772, 348) with delta (0, 0)
Screenshot: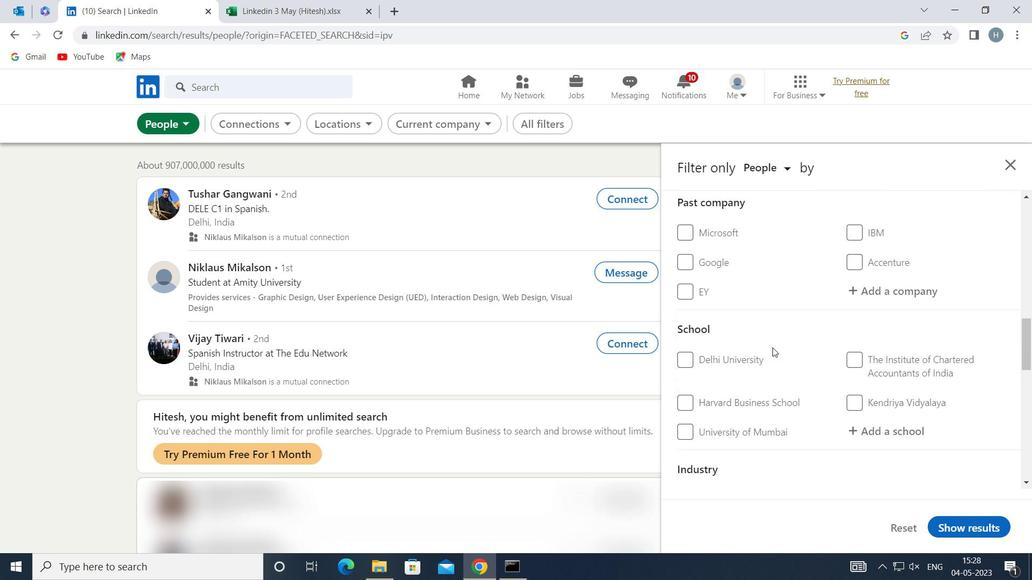 
Action: Mouse scrolled (772, 348) with delta (0, 0)
Screenshot: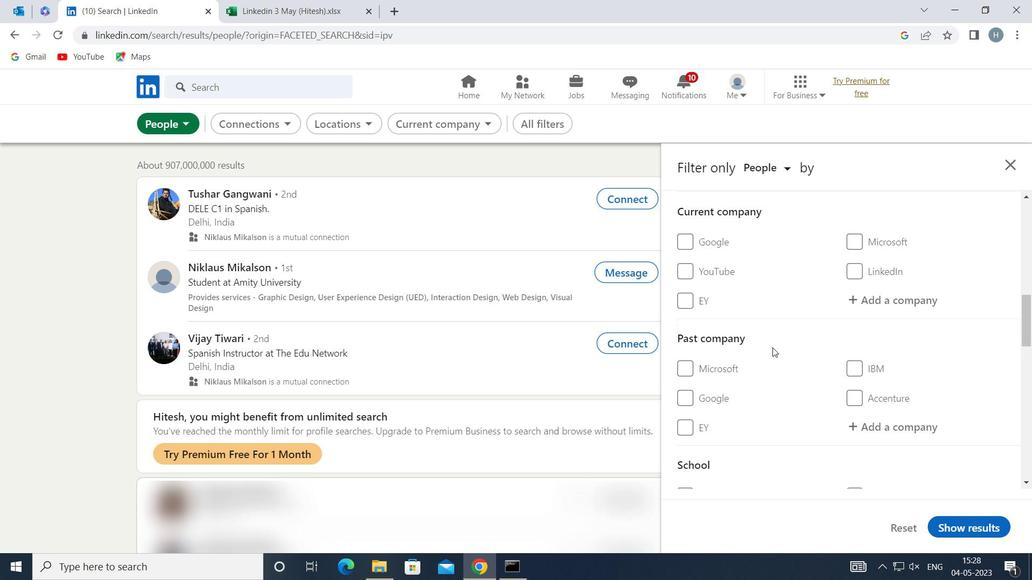 
Action: Mouse moved to (869, 364)
Screenshot: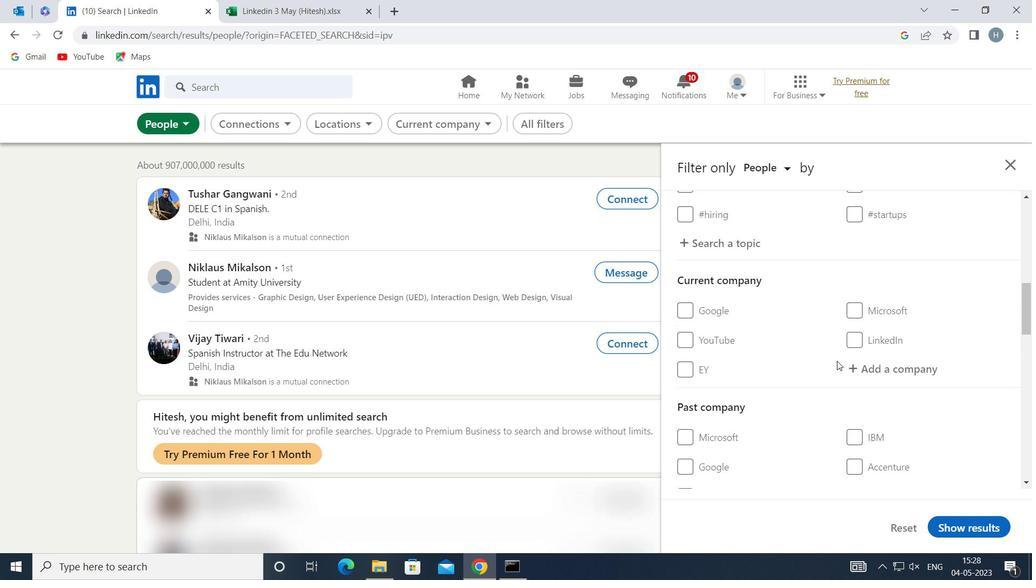 
Action: Mouse pressed left at (869, 364)
Screenshot: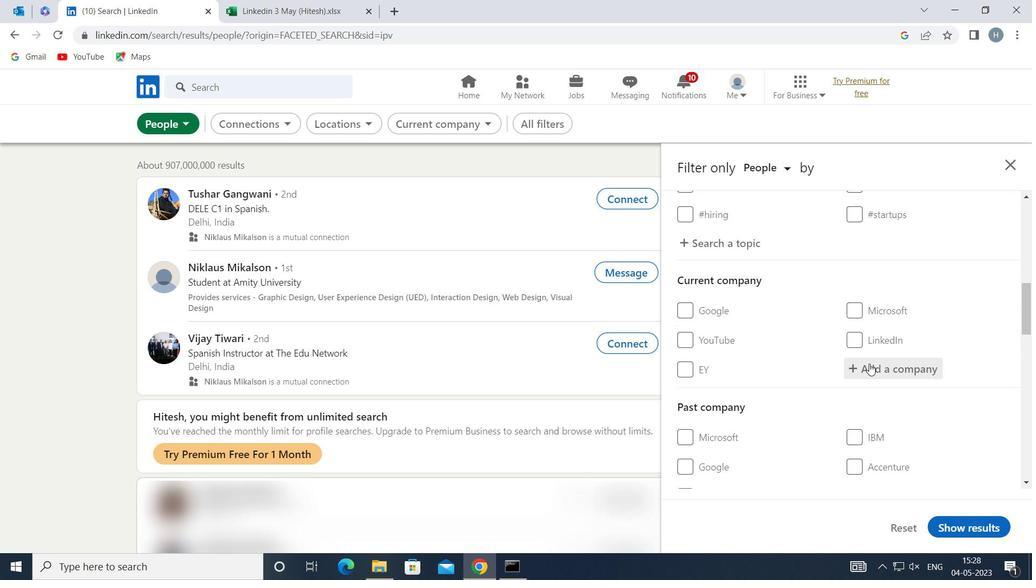 
Action: Key pressed <Key.shift>KATERRA
Screenshot: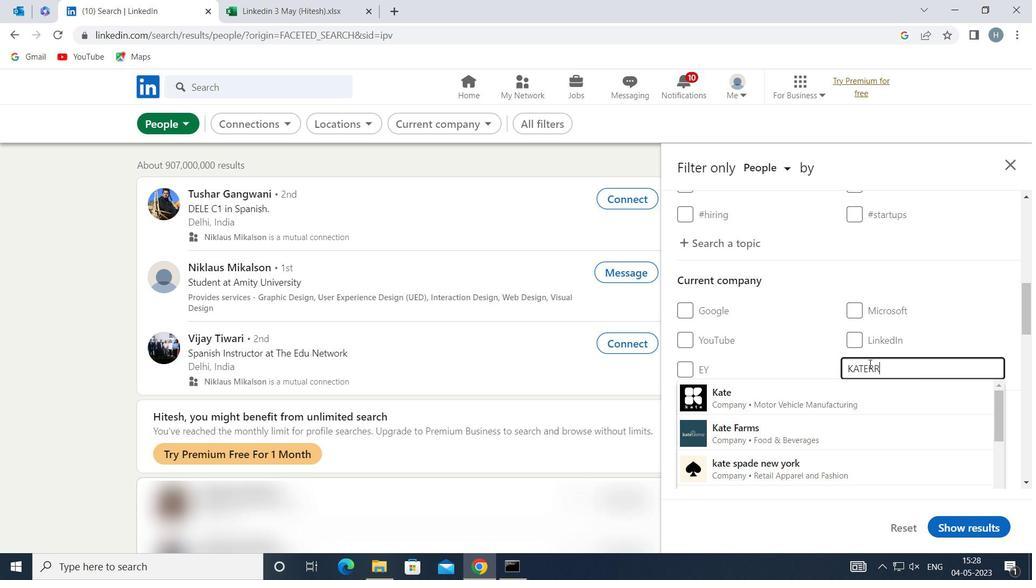 
Action: Mouse moved to (852, 393)
Screenshot: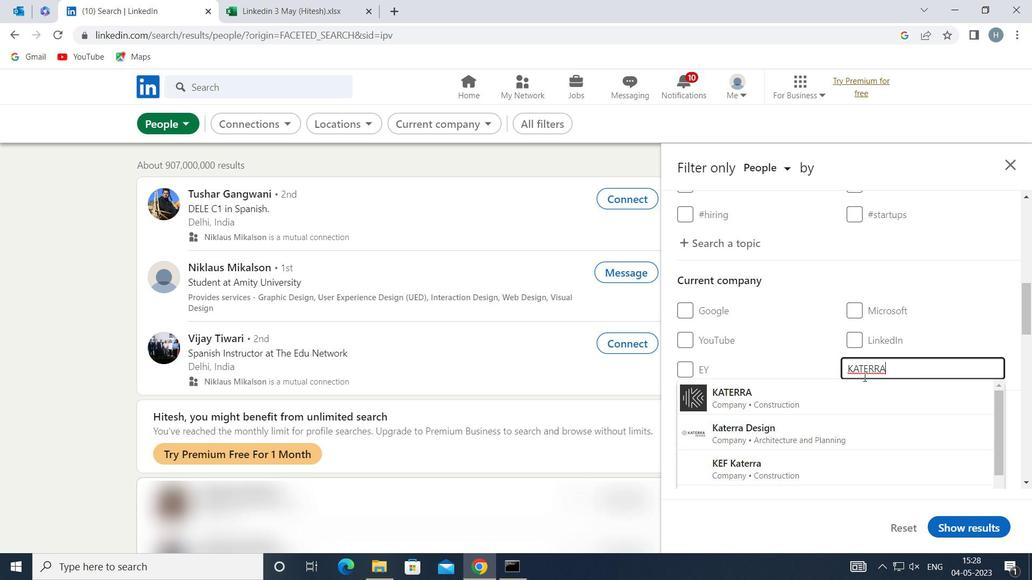 
Action: Mouse pressed left at (852, 393)
Screenshot: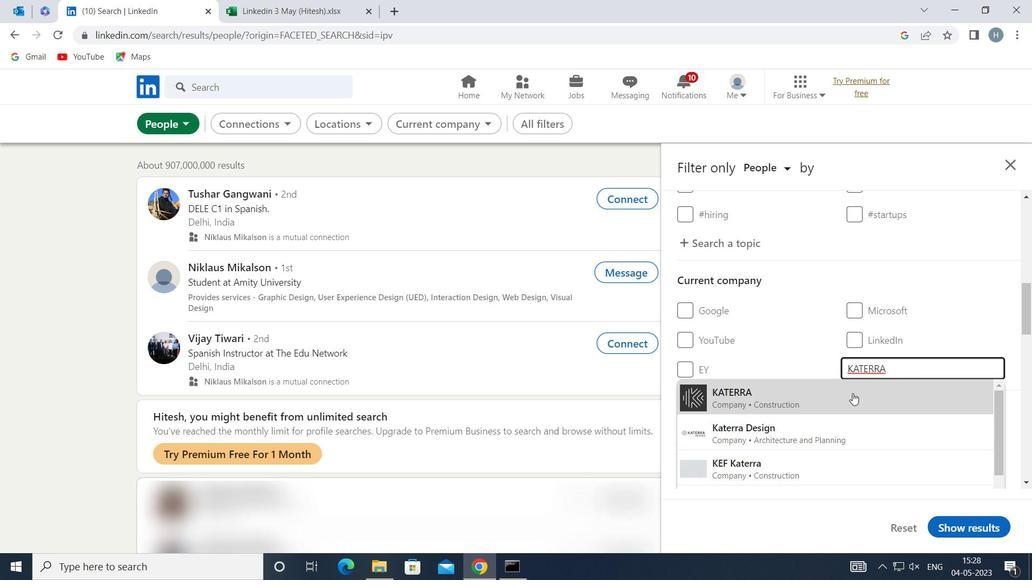 
Action: Mouse moved to (829, 380)
Screenshot: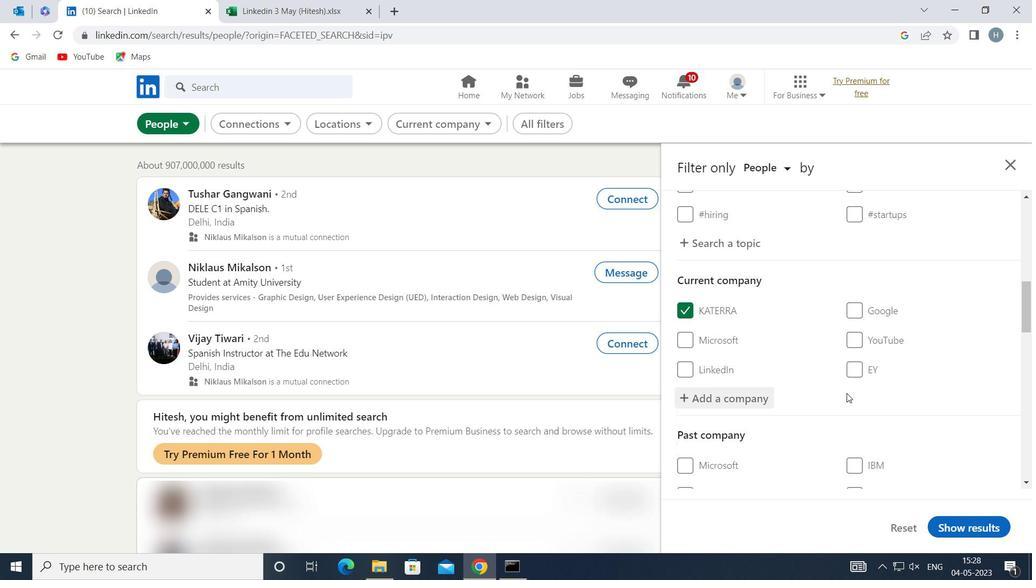 
Action: Mouse scrolled (829, 379) with delta (0, 0)
Screenshot: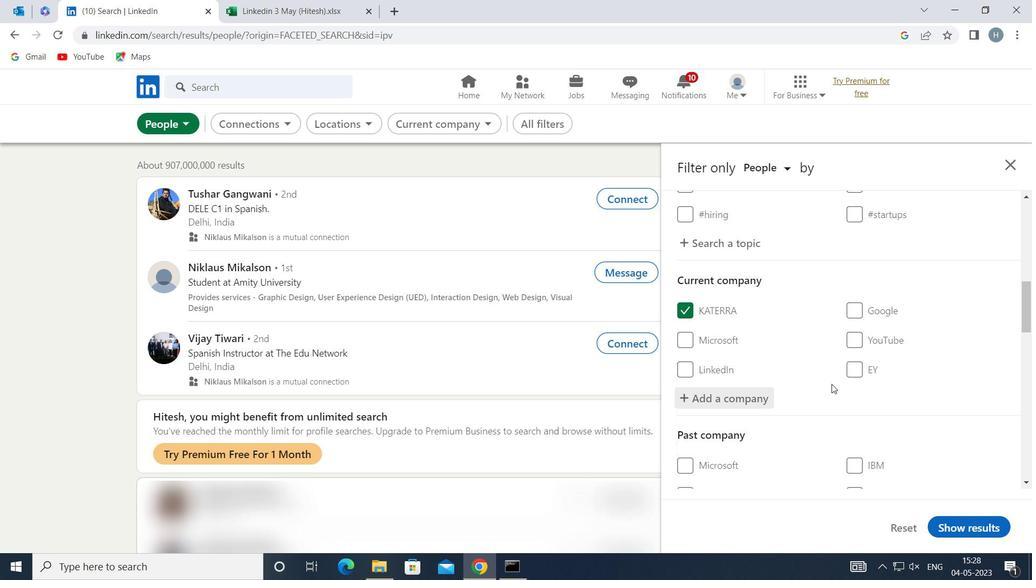 
Action: Mouse moved to (828, 378)
Screenshot: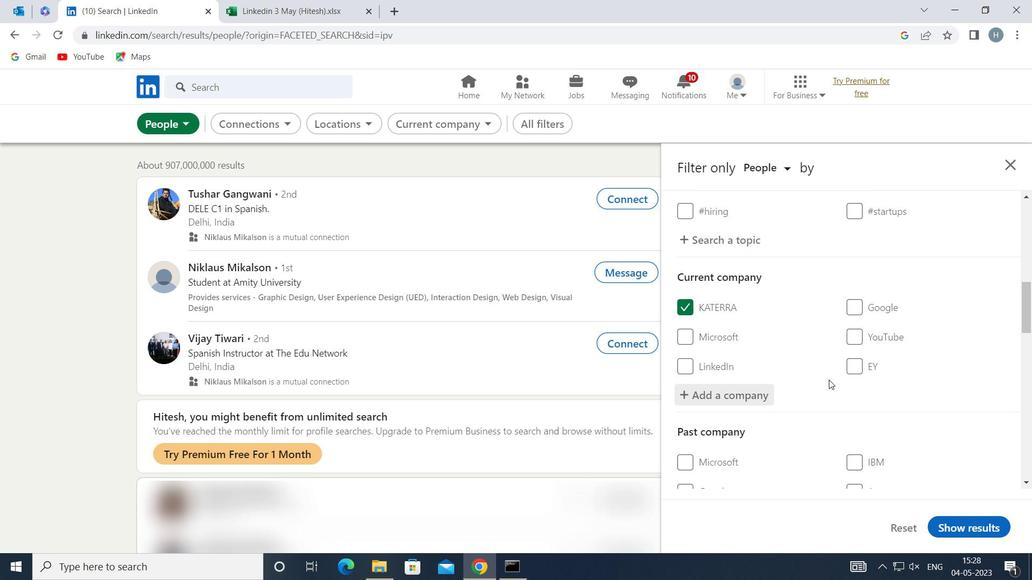 
Action: Mouse scrolled (828, 378) with delta (0, 0)
Screenshot: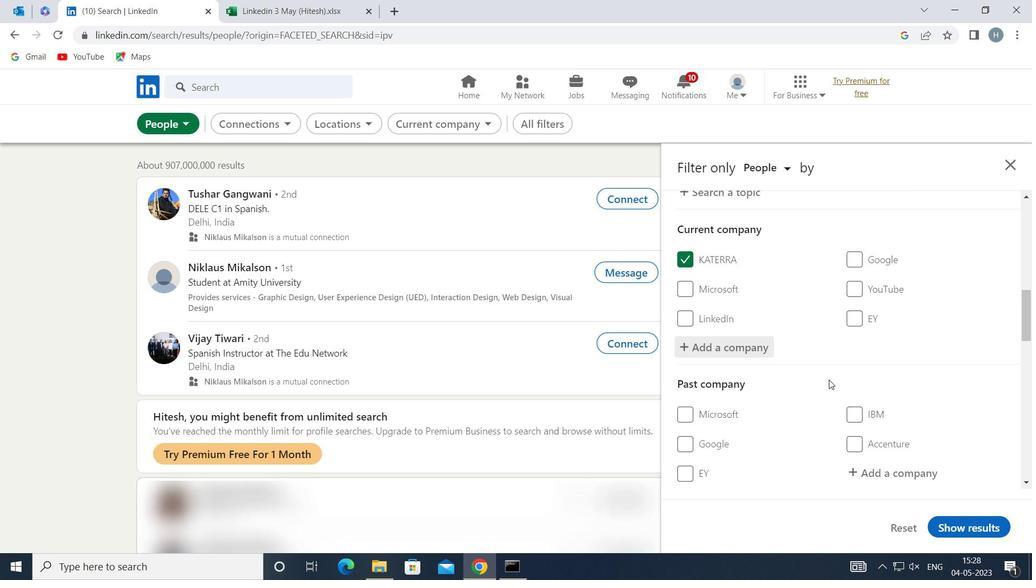 
Action: Mouse scrolled (828, 378) with delta (0, 0)
Screenshot: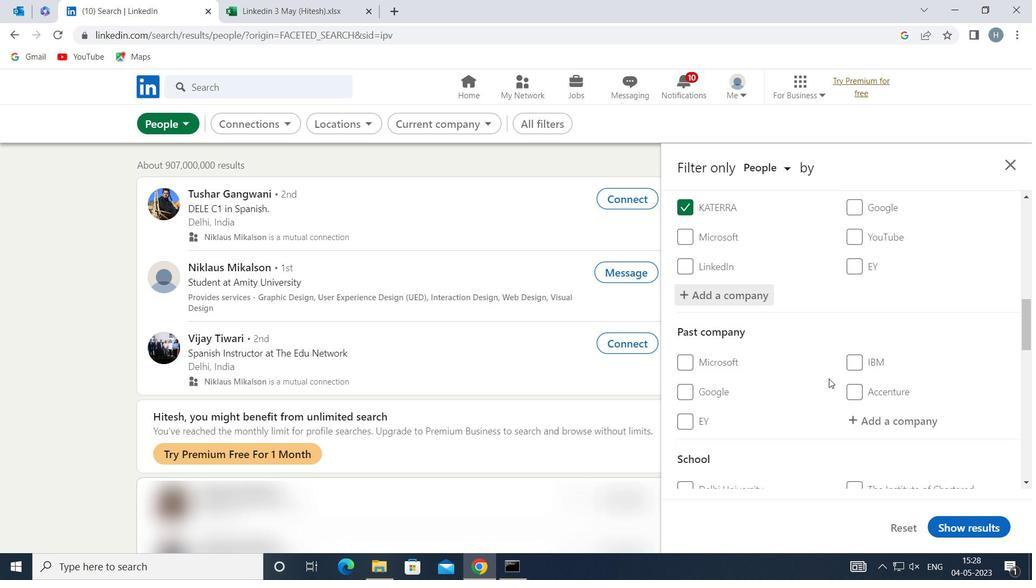 
Action: Mouse moved to (877, 360)
Screenshot: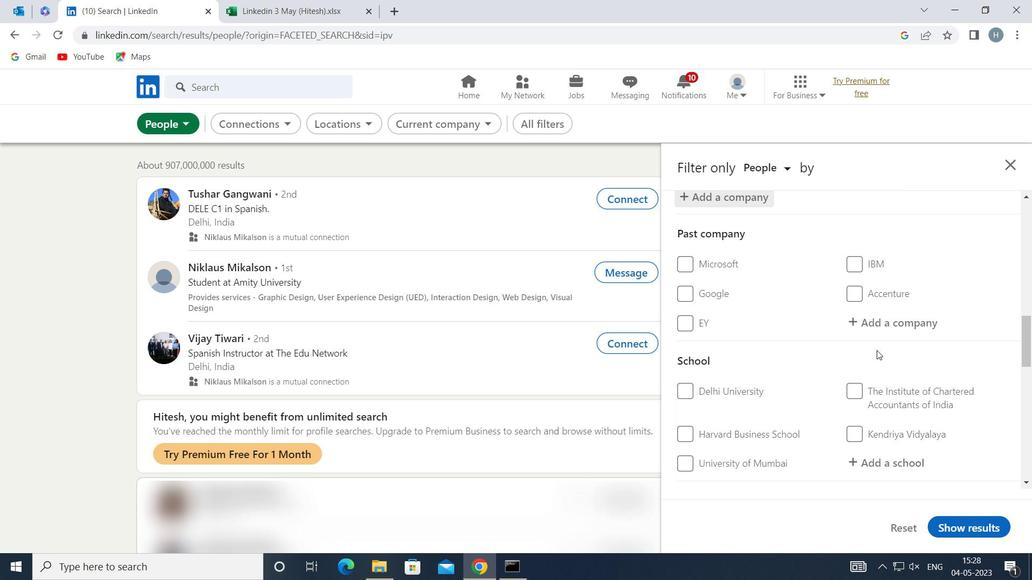 
Action: Mouse scrolled (877, 360) with delta (0, 0)
Screenshot: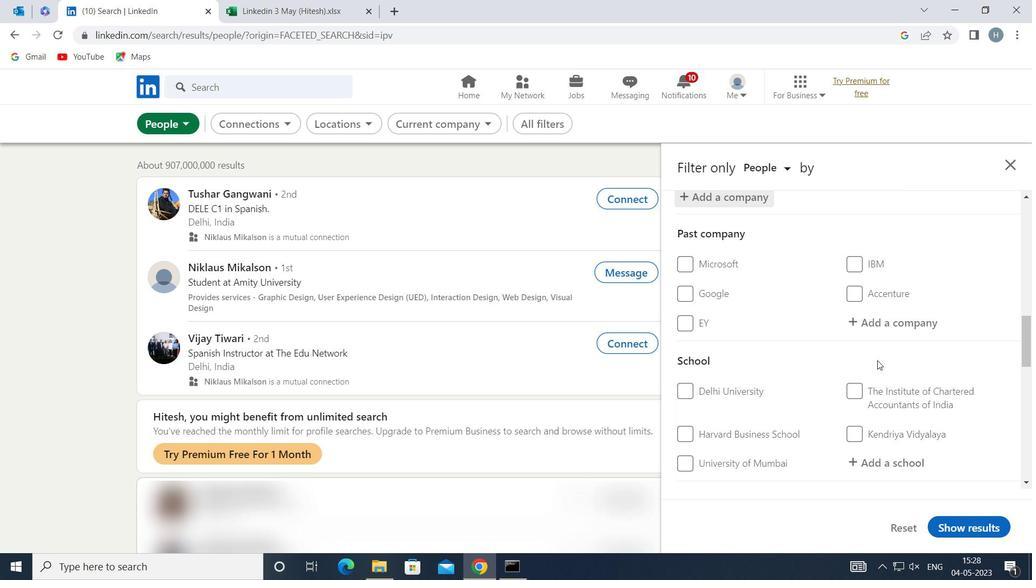 
Action: Mouse moved to (892, 387)
Screenshot: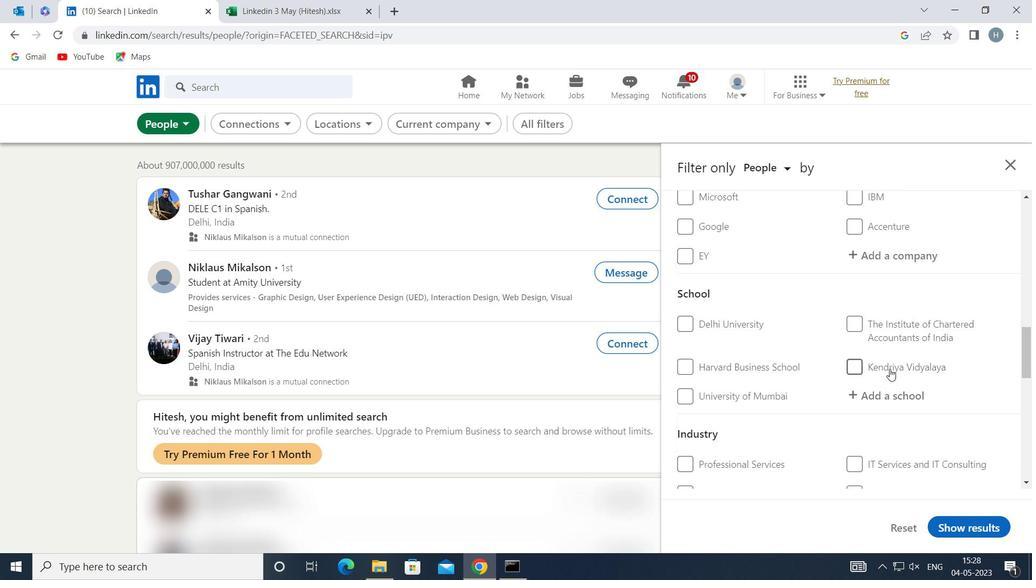 
Action: Mouse pressed left at (892, 387)
Screenshot: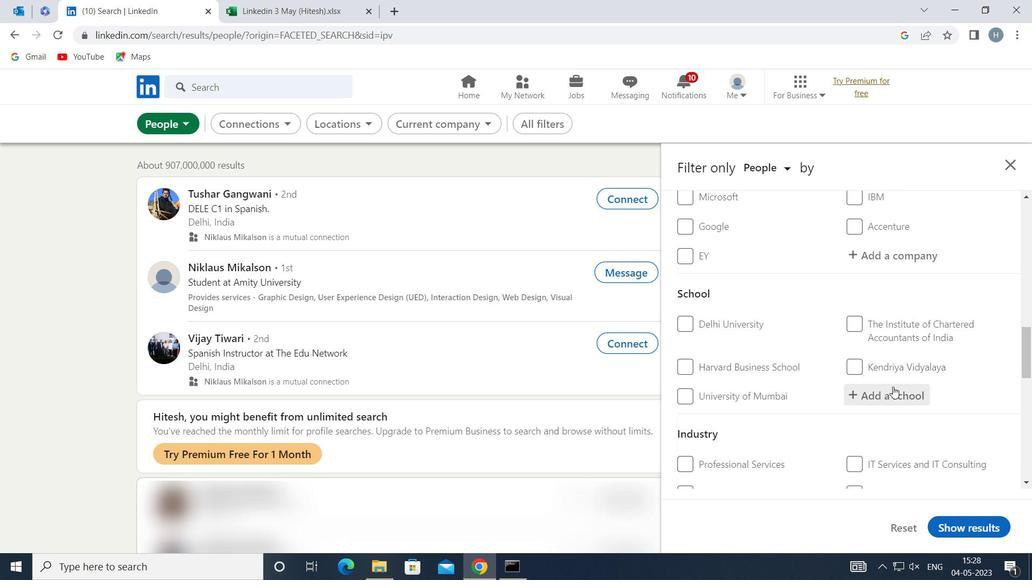 
Action: Mouse moved to (891, 387)
Screenshot: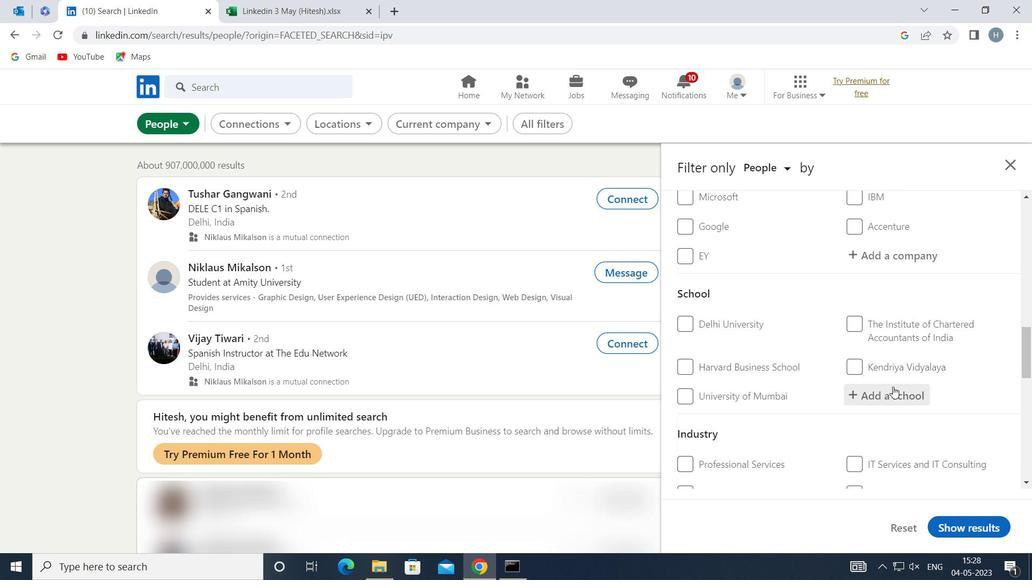 
Action: Key pressed <Key.shift>B<Key.space>K<Key.space>BIRLA<Key.space><Key.shift>INSTITUTE<Key.space>OF<Key.space><Key.shift>ENGINEERING<Key.space>
Screenshot: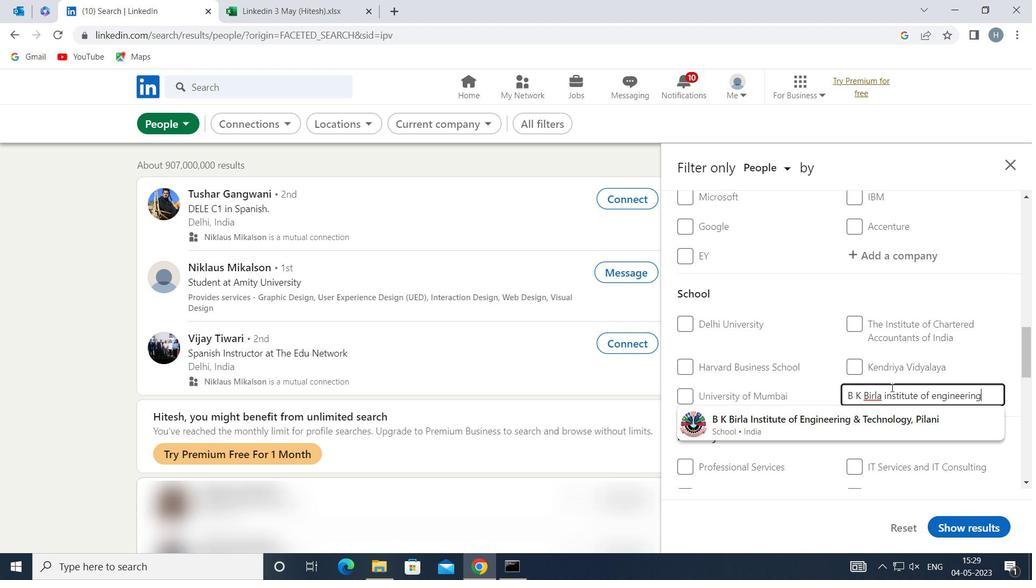 
Action: Mouse moved to (881, 414)
Screenshot: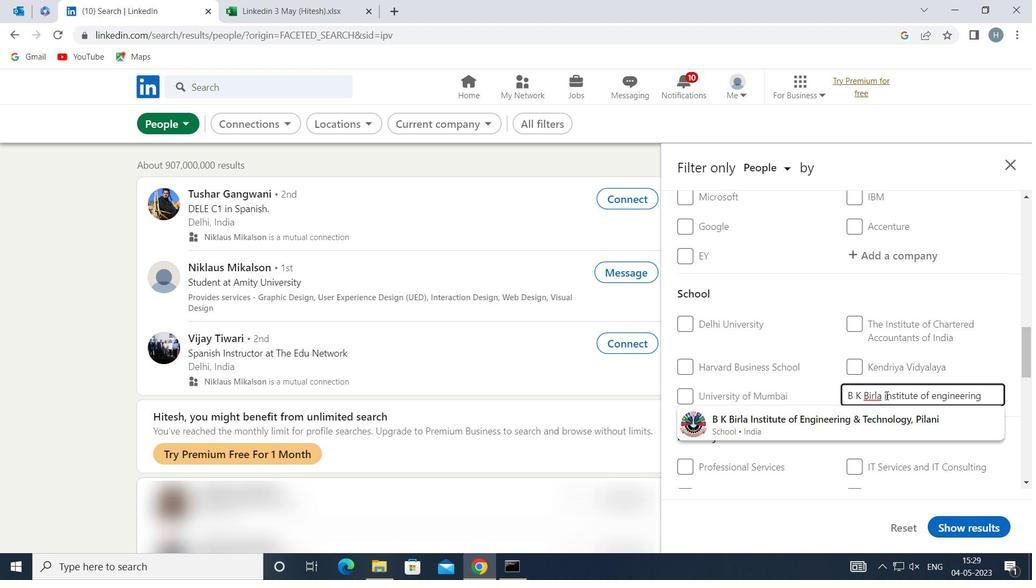 
Action: Mouse pressed left at (881, 414)
Screenshot: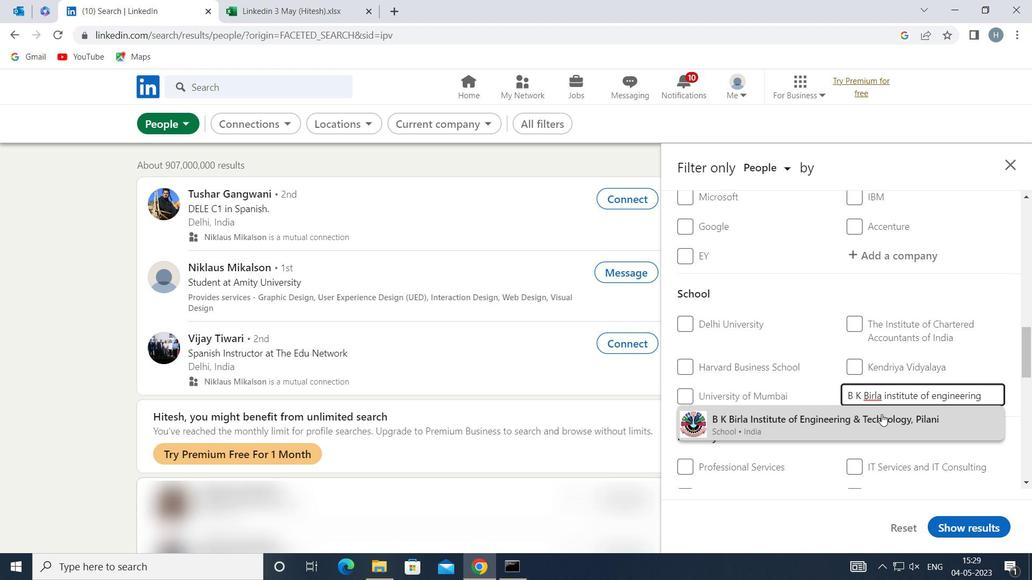
Action: Mouse moved to (818, 369)
Screenshot: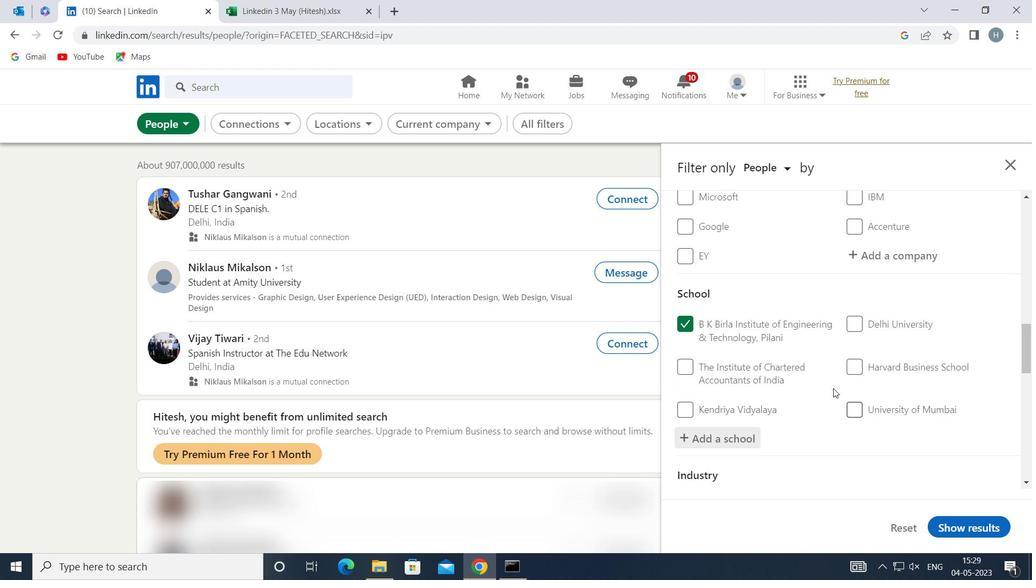 
Action: Mouse scrolled (818, 368) with delta (0, 0)
Screenshot: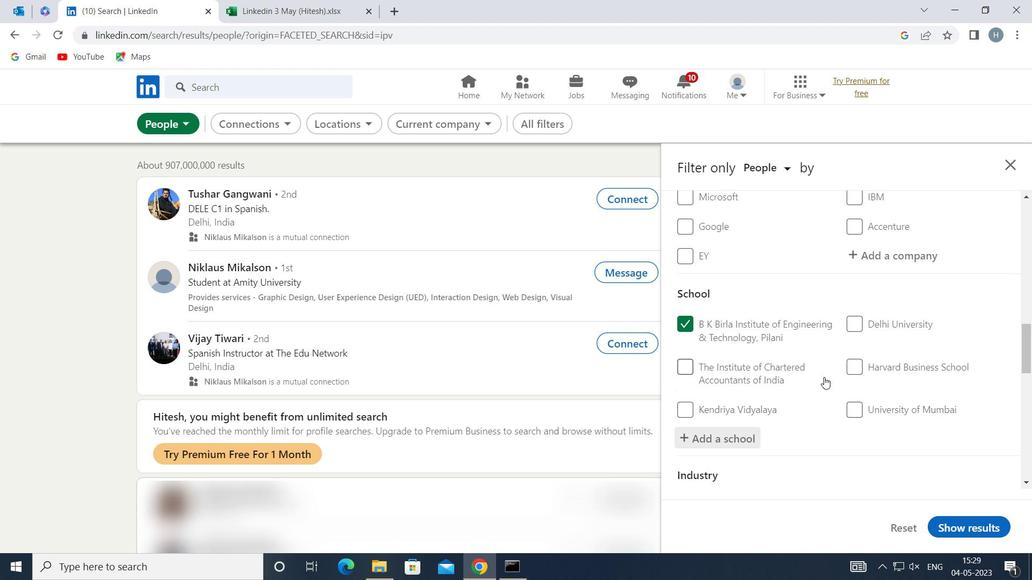 
Action: Mouse moved to (817, 368)
Screenshot: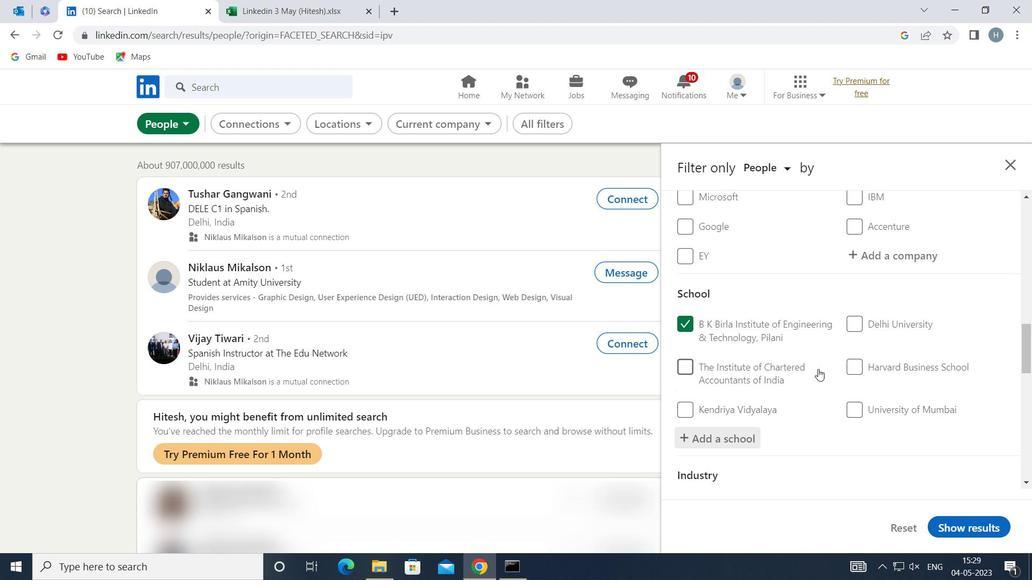 
Action: Mouse scrolled (817, 368) with delta (0, 0)
Screenshot: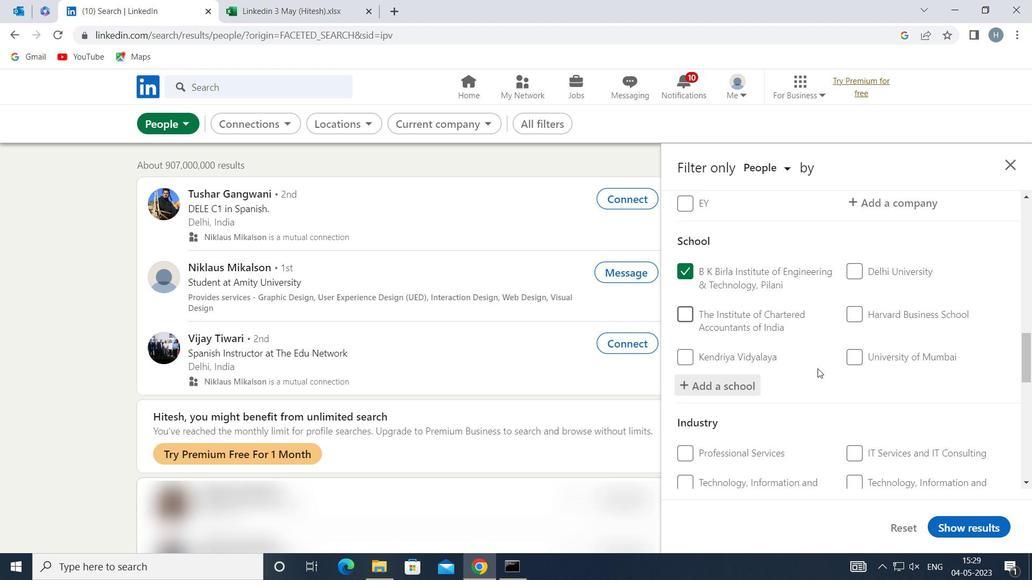 
Action: Mouse scrolled (817, 368) with delta (0, 0)
Screenshot: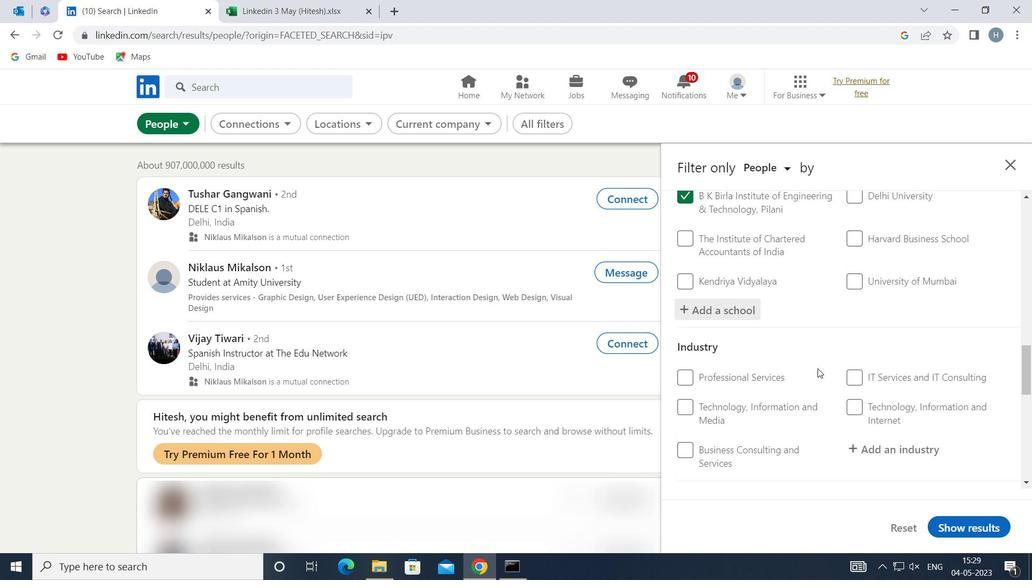
Action: Mouse moved to (891, 377)
Screenshot: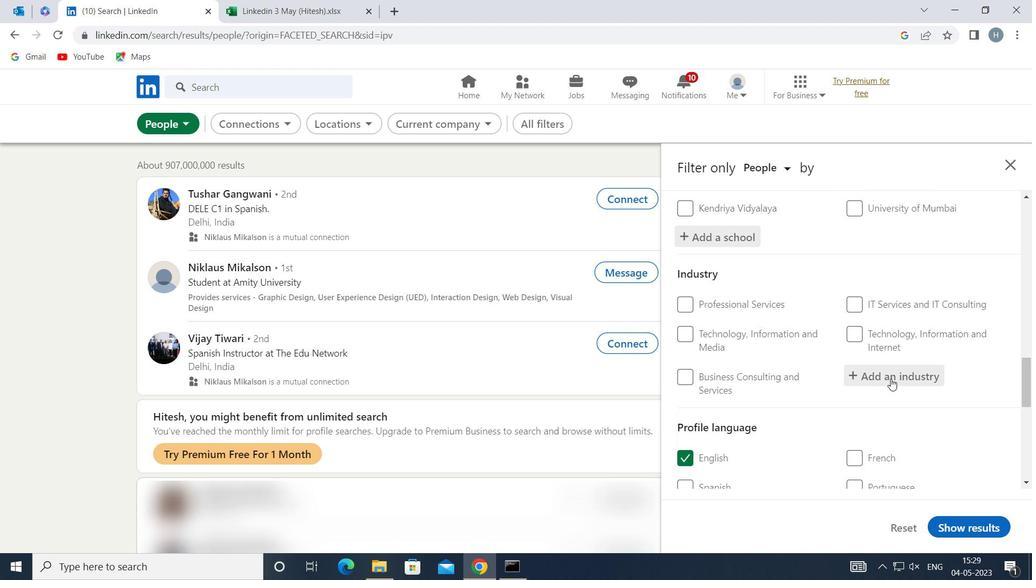 
Action: Mouse pressed left at (891, 377)
Screenshot: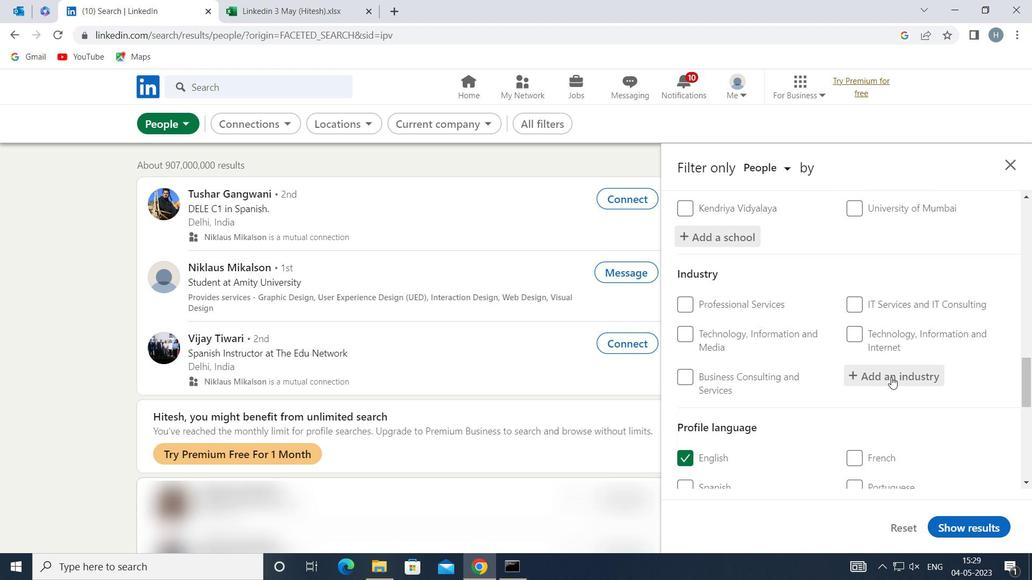
Action: Key pressed <Key.shift>CLAIMS
Screenshot: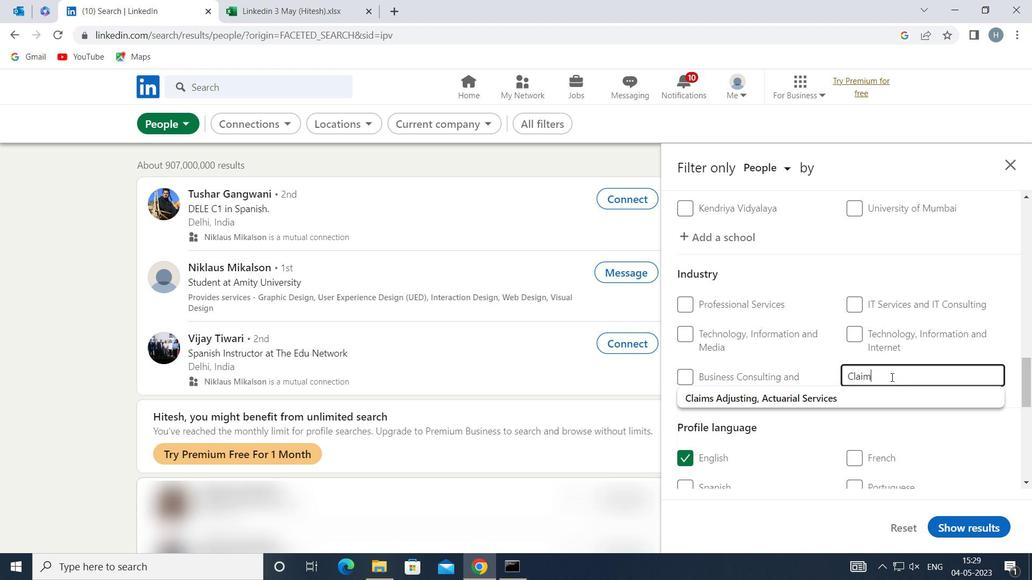 
Action: Mouse moved to (842, 398)
Screenshot: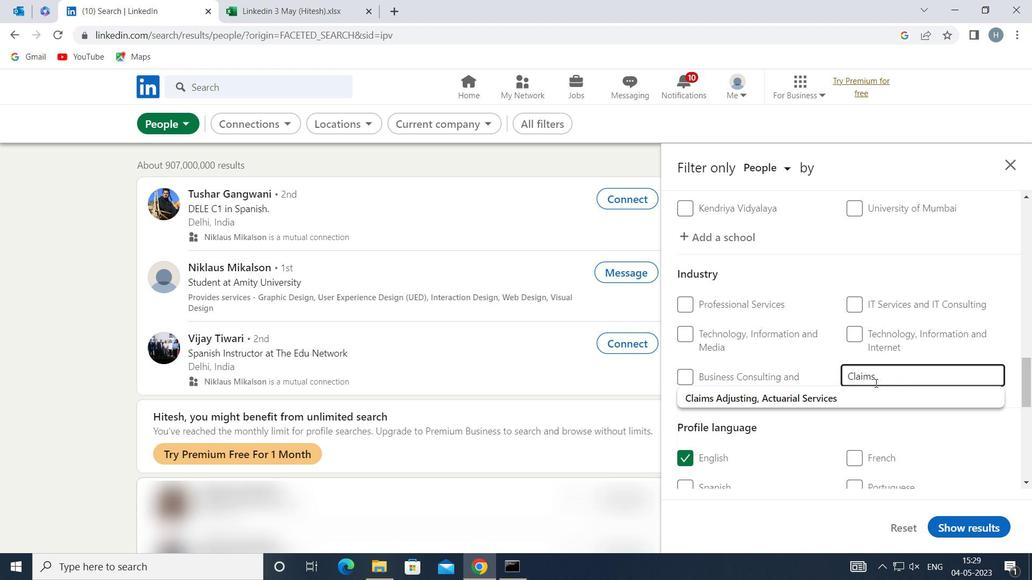 
Action: Mouse pressed left at (842, 398)
Screenshot: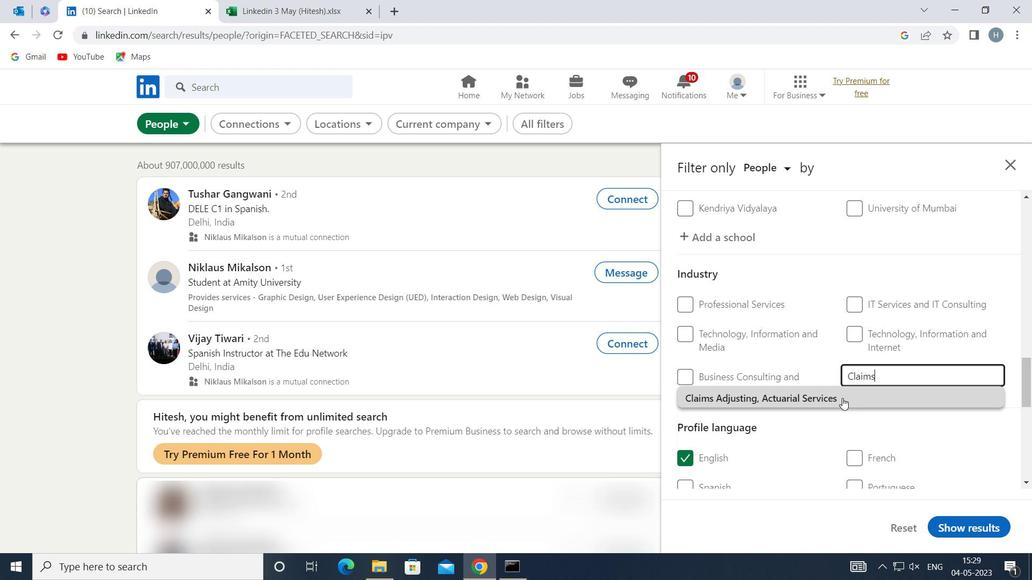 
Action: Mouse moved to (783, 394)
Screenshot: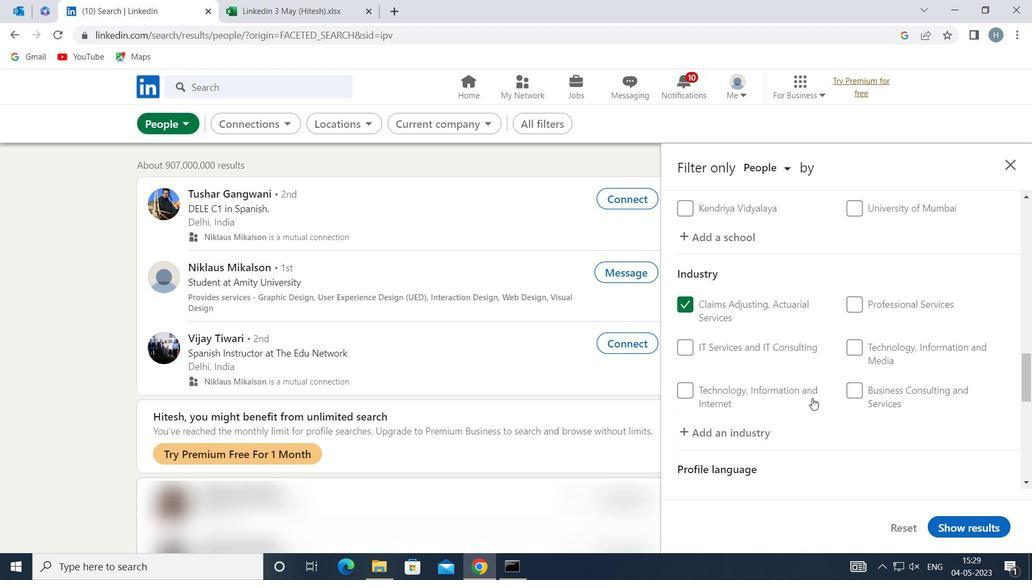 
Action: Mouse scrolled (783, 394) with delta (0, 0)
Screenshot: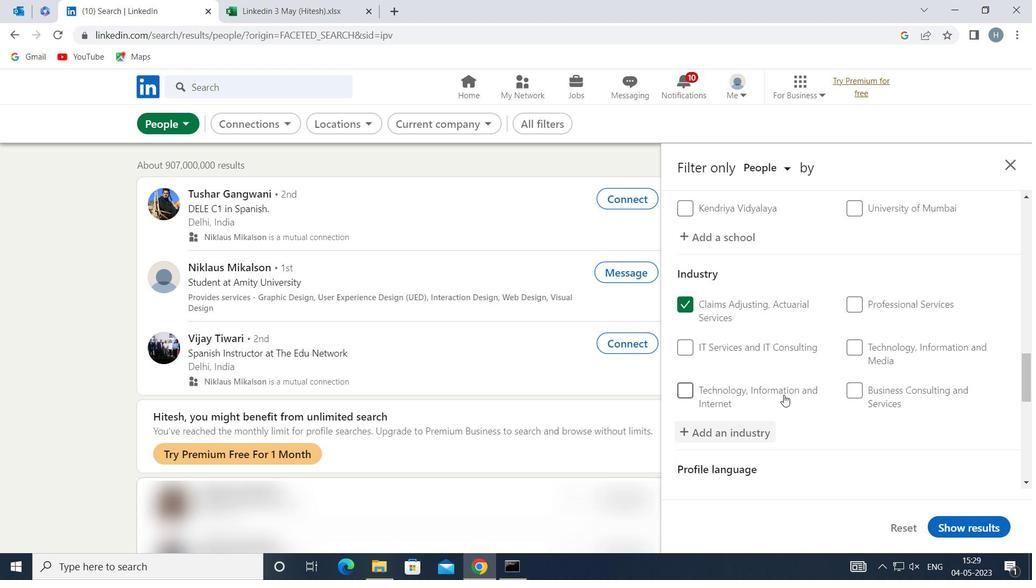 
Action: Mouse moved to (785, 389)
Screenshot: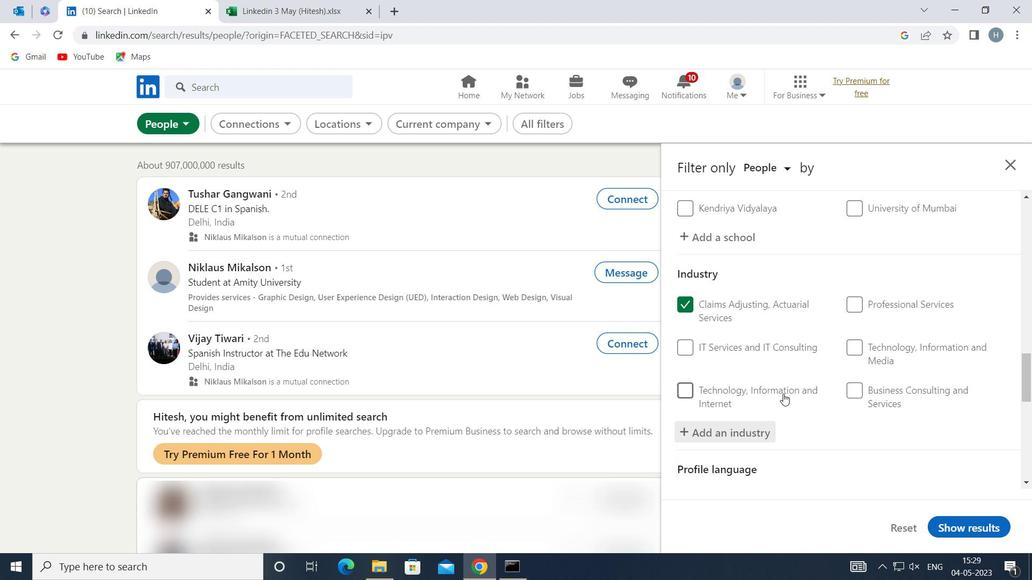 
Action: Mouse scrolled (785, 388) with delta (0, 0)
Screenshot: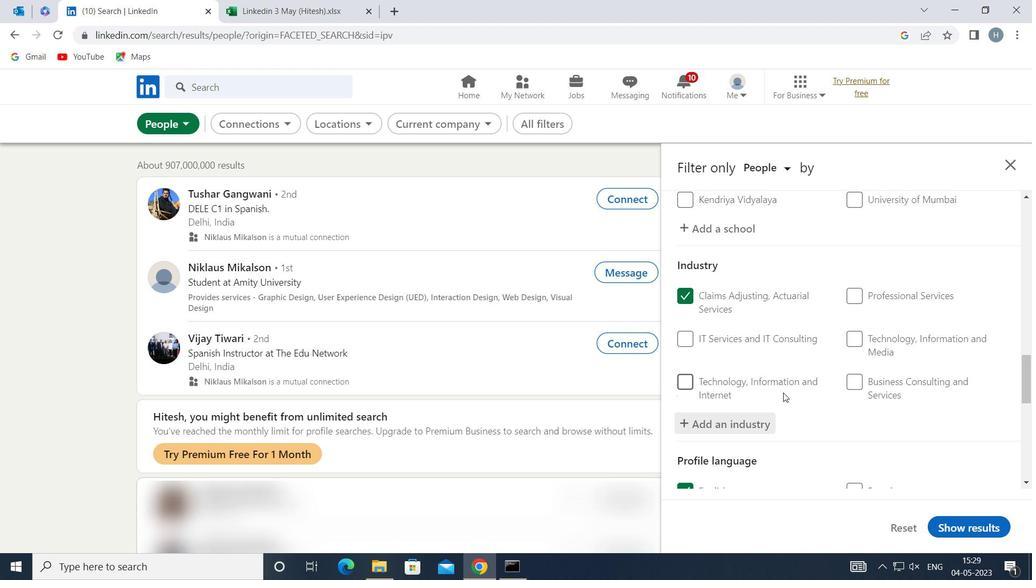 
Action: Mouse scrolled (785, 388) with delta (0, 0)
Screenshot: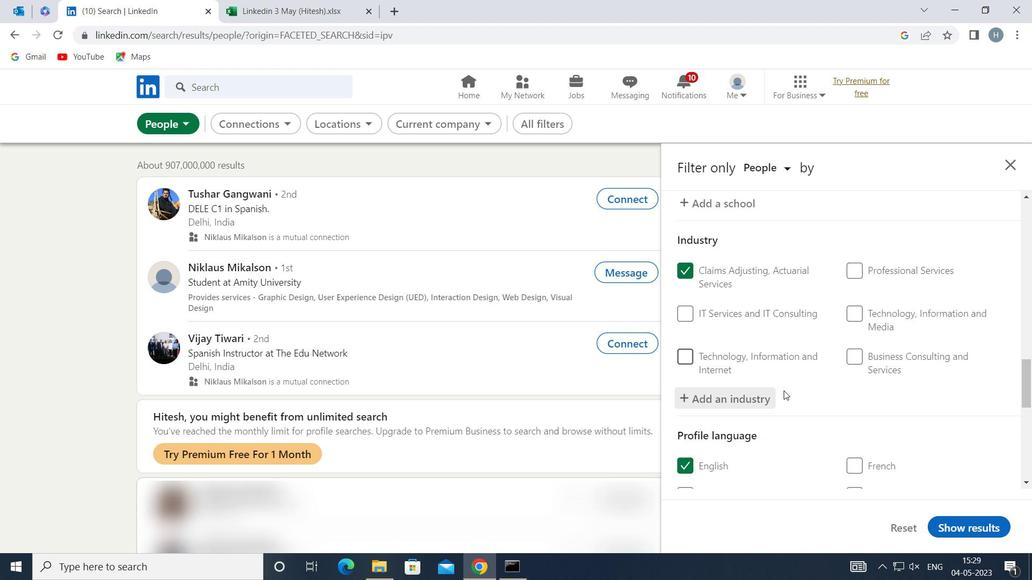 
Action: Mouse scrolled (785, 388) with delta (0, 0)
Screenshot: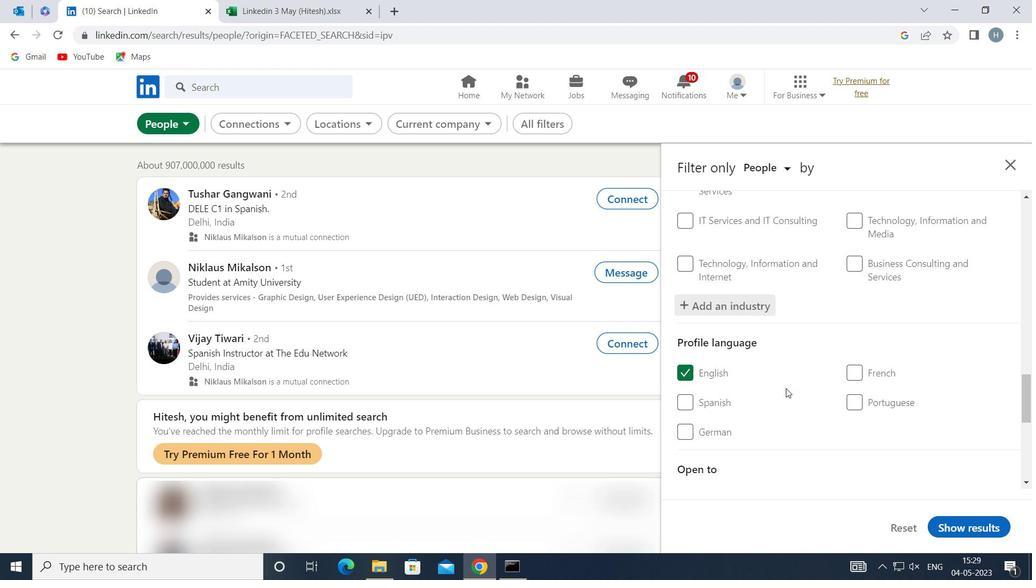 
Action: Mouse scrolled (785, 388) with delta (0, 0)
Screenshot: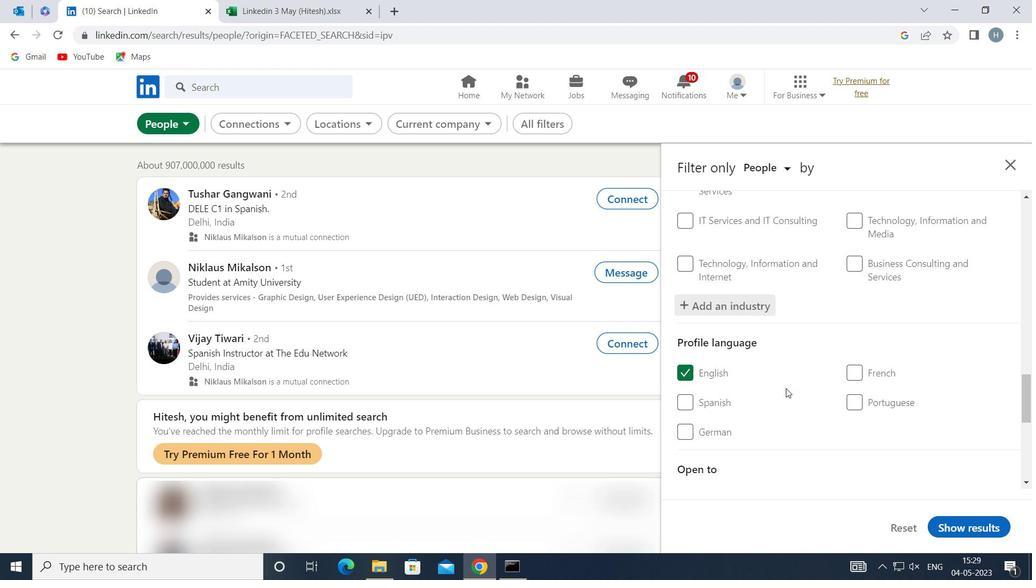 
Action: Mouse moved to (786, 388)
Screenshot: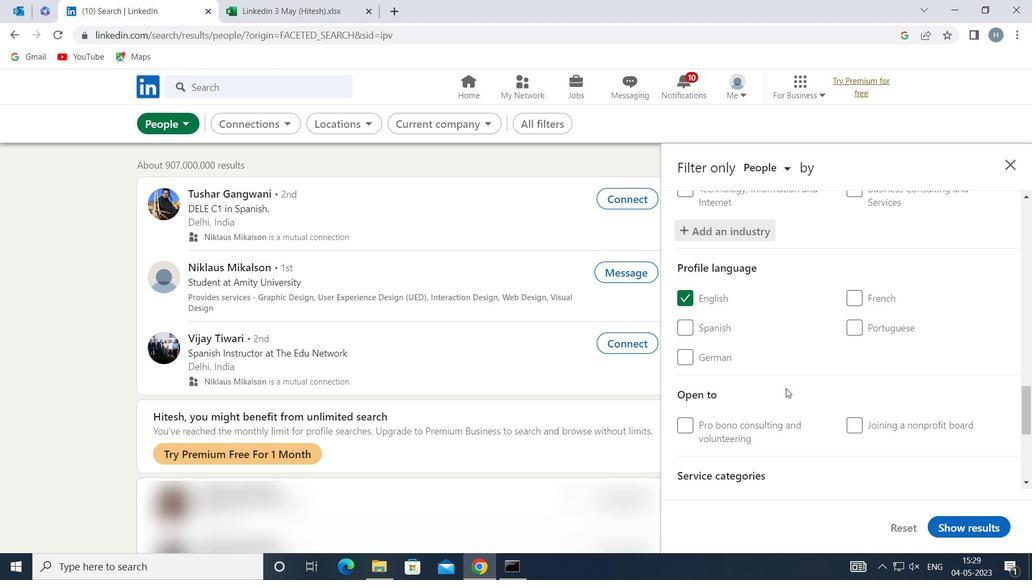 
Action: Mouse scrolled (786, 388) with delta (0, 0)
Screenshot: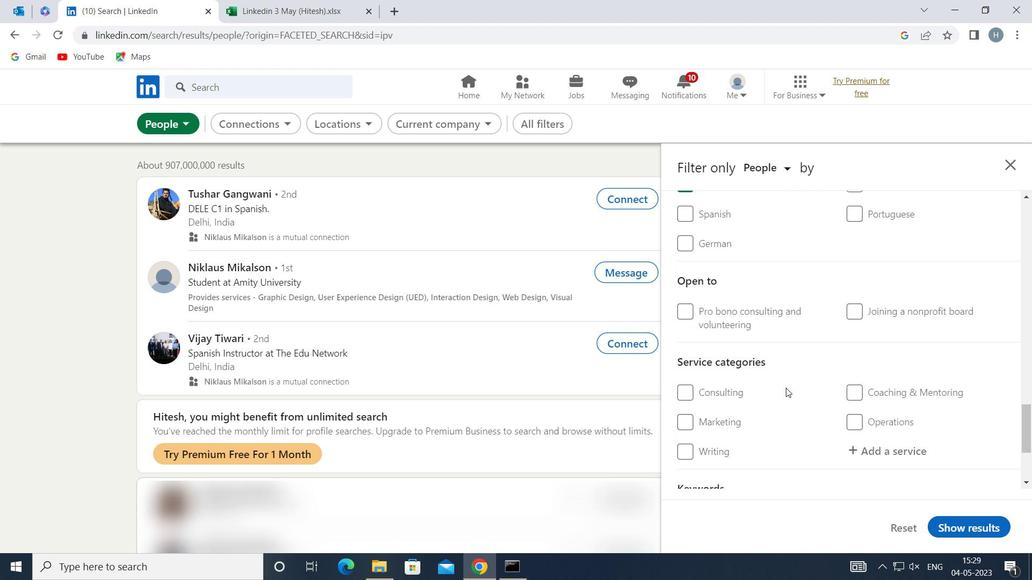 
Action: Mouse moved to (889, 365)
Screenshot: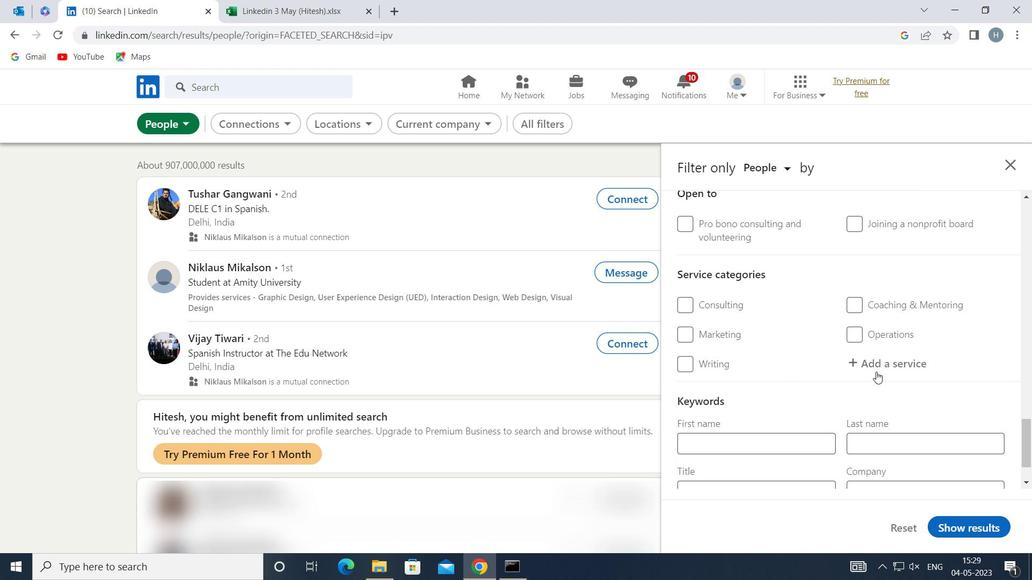
Action: Mouse pressed left at (889, 365)
Screenshot: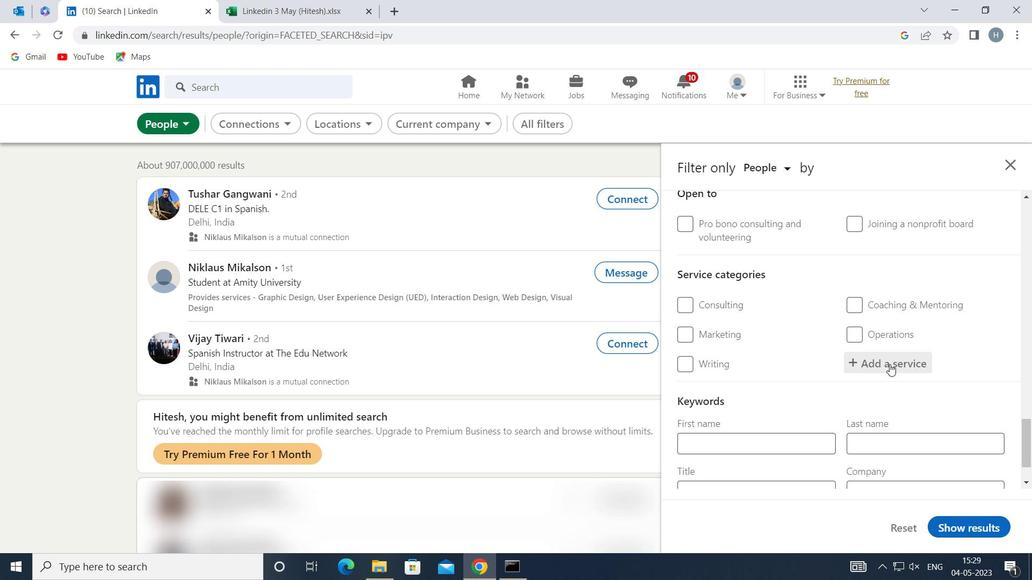 
Action: Key pressed <Key.shift>NATURE
Screenshot: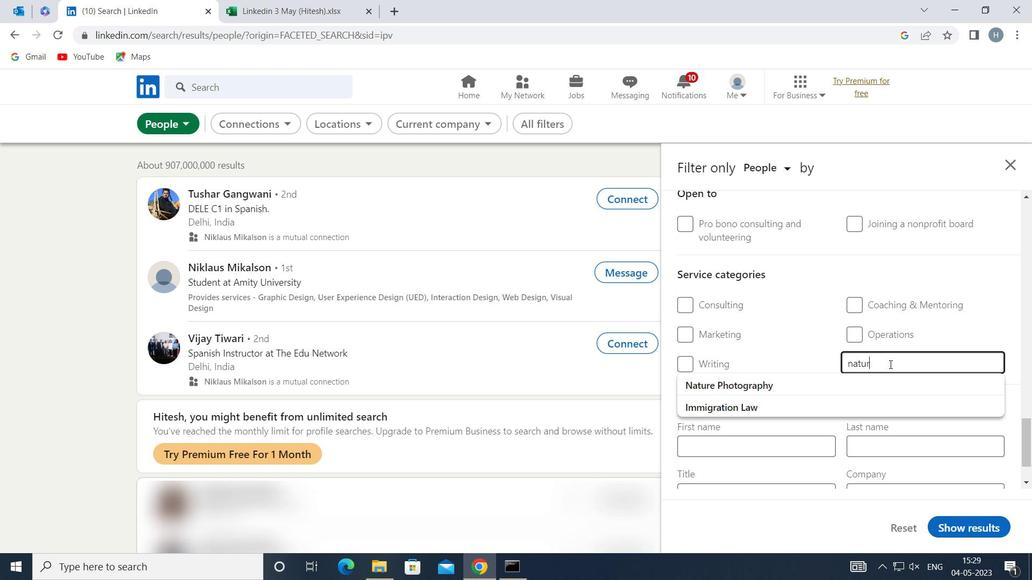 
Action: Mouse moved to (827, 384)
Screenshot: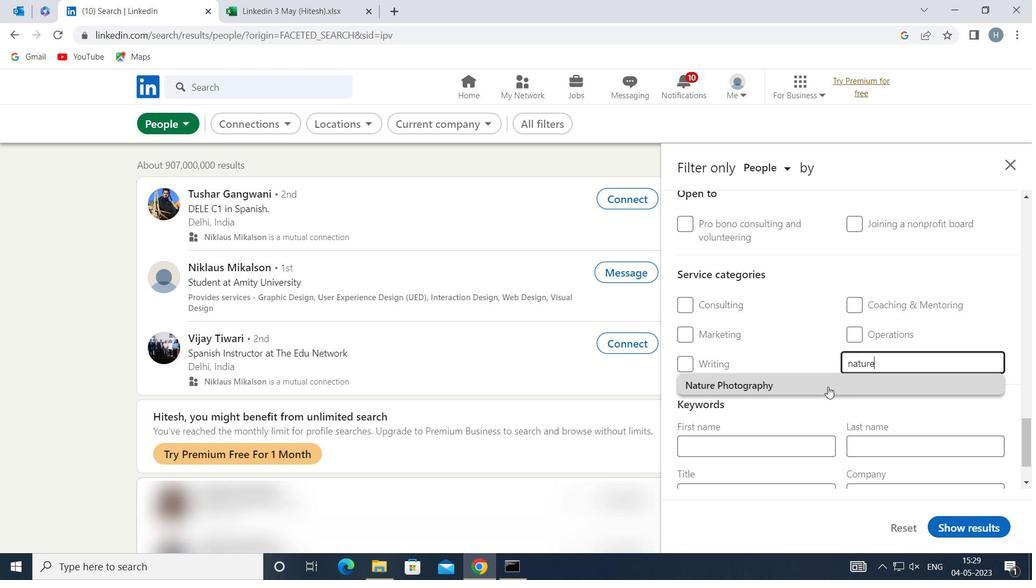 
Action: Mouse pressed left at (827, 384)
Screenshot: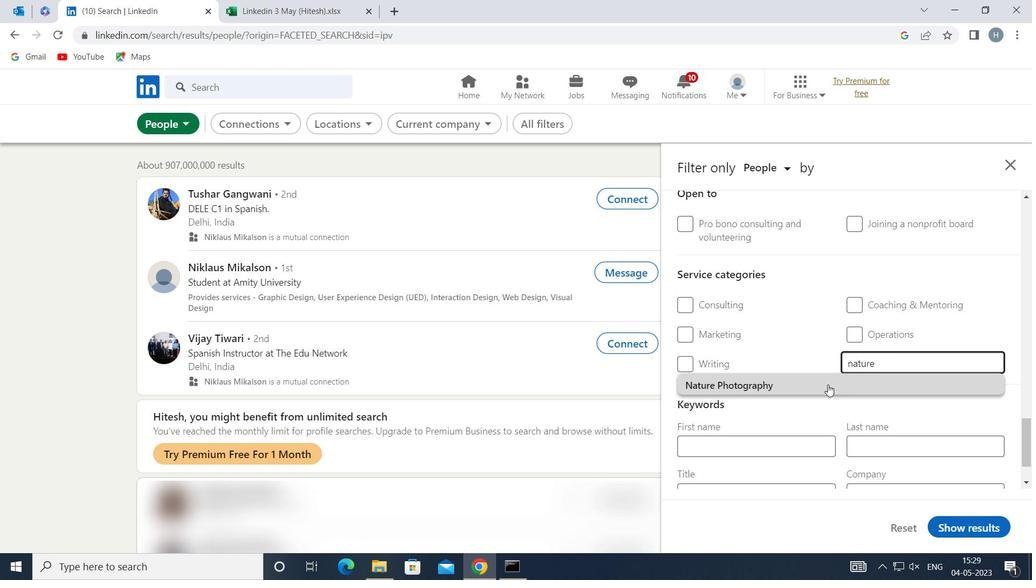 
Action: Mouse moved to (819, 368)
Screenshot: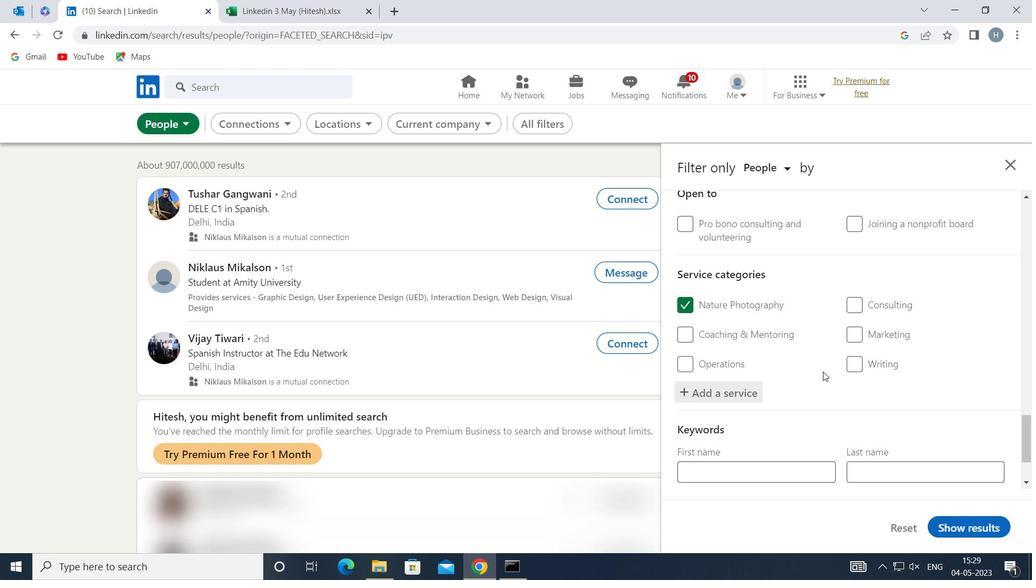 
Action: Mouse scrolled (819, 367) with delta (0, 0)
Screenshot: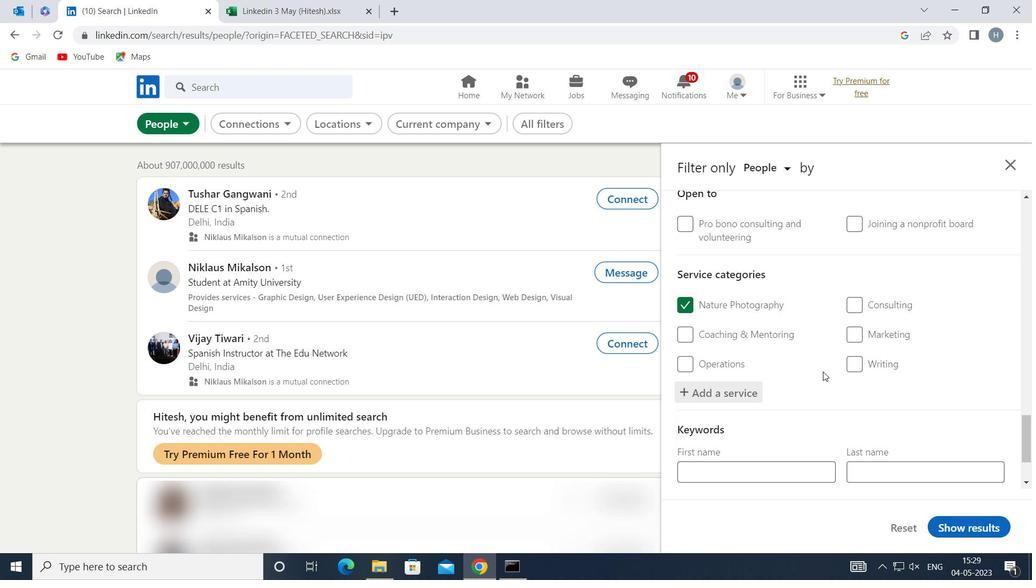 
Action: Mouse scrolled (819, 367) with delta (0, 0)
Screenshot: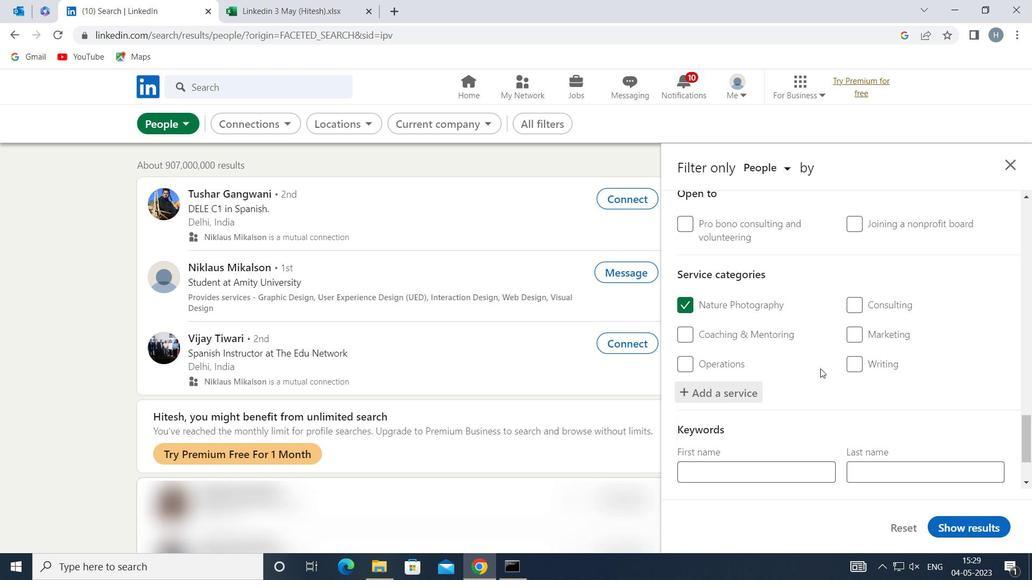
Action: Mouse scrolled (819, 367) with delta (0, 0)
Screenshot: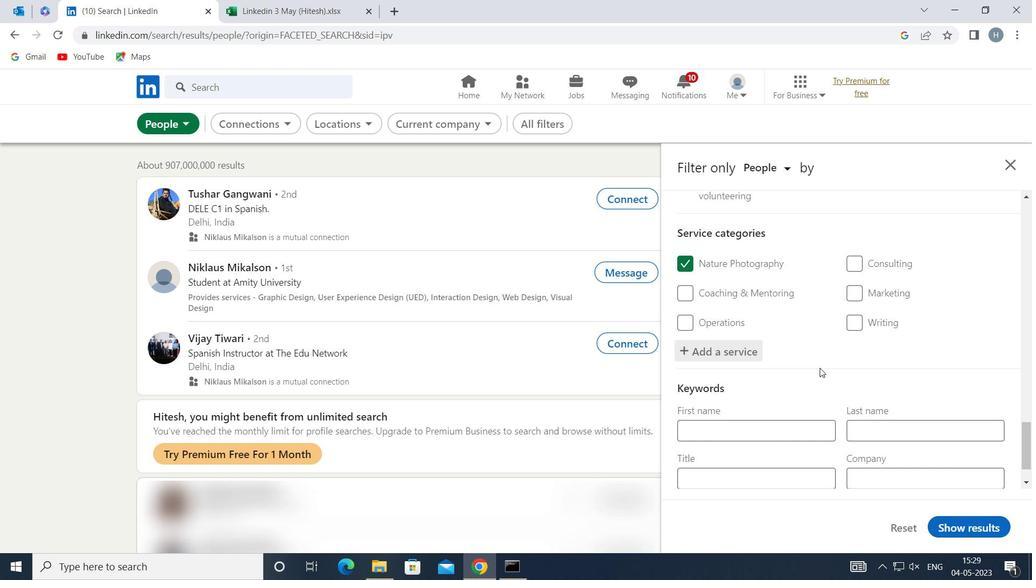 
Action: Mouse scrolled (819, 367) with delta (0, 0)
Screenshot: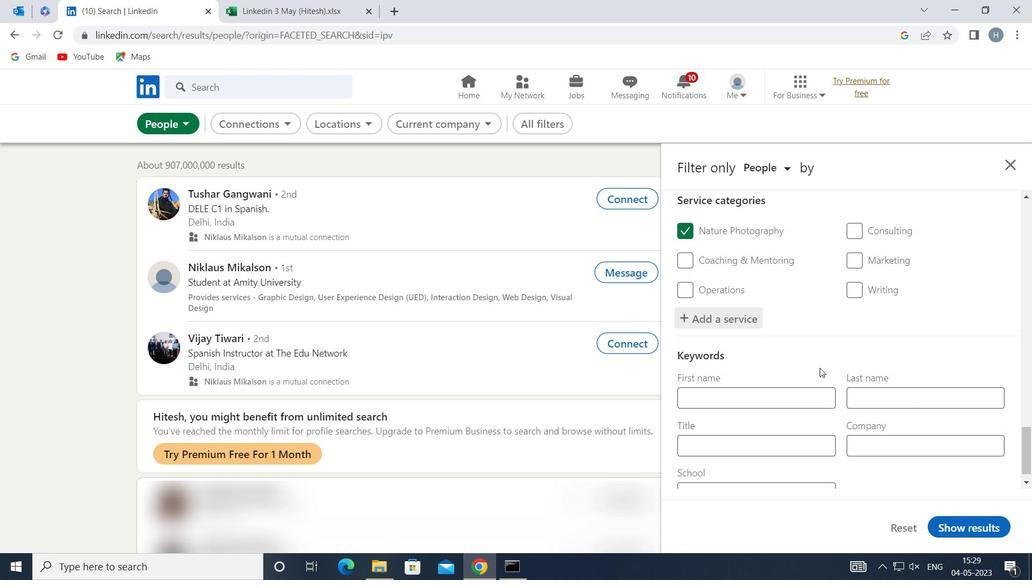 
Action: Mouse moved to (819, 368)
Screenshot: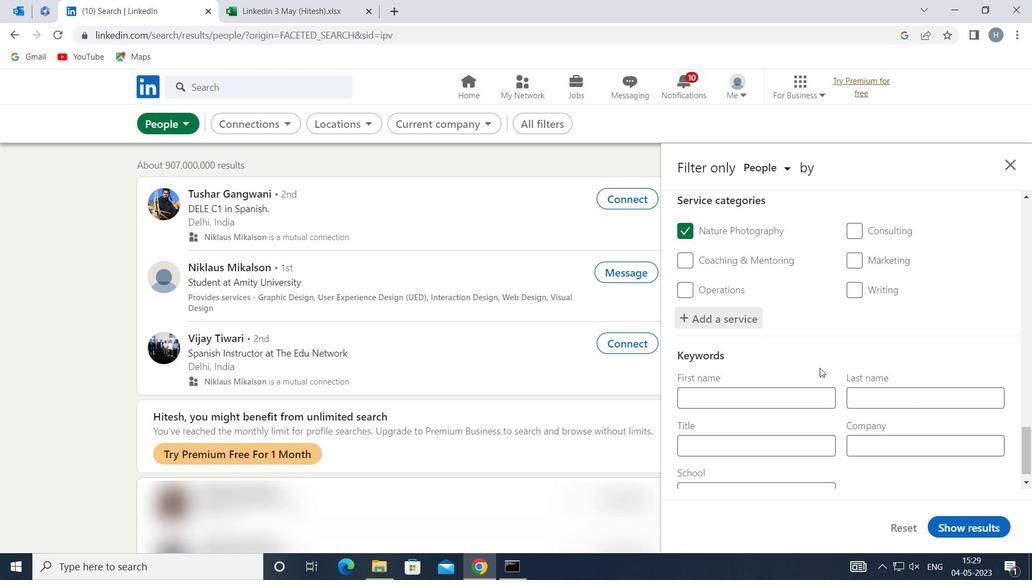 
Action: Mouse scrolled (819, 367) with delta (0, 0)
Screenshot: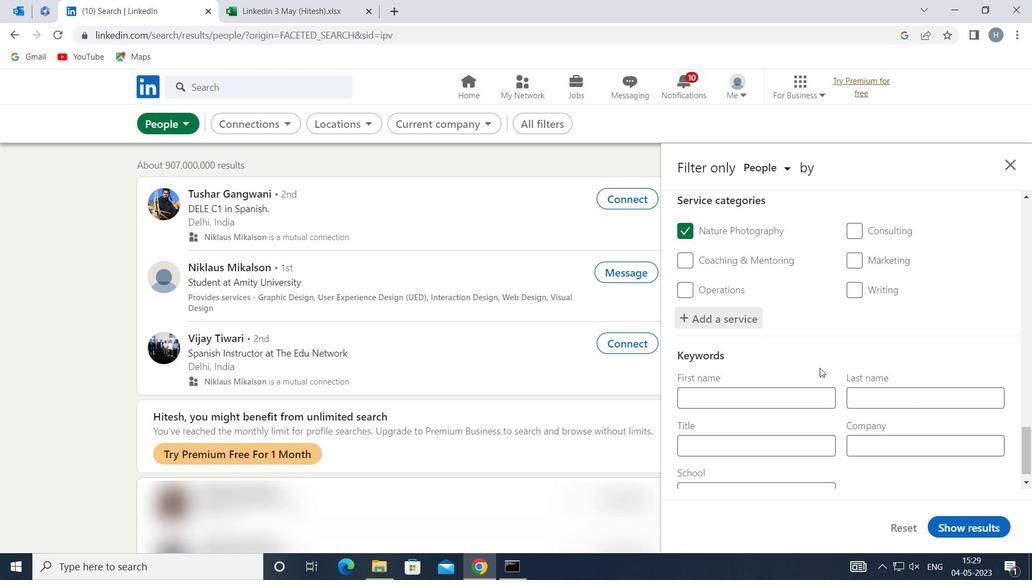 
Action: Mouse moved to (799, 427)
Screenshot: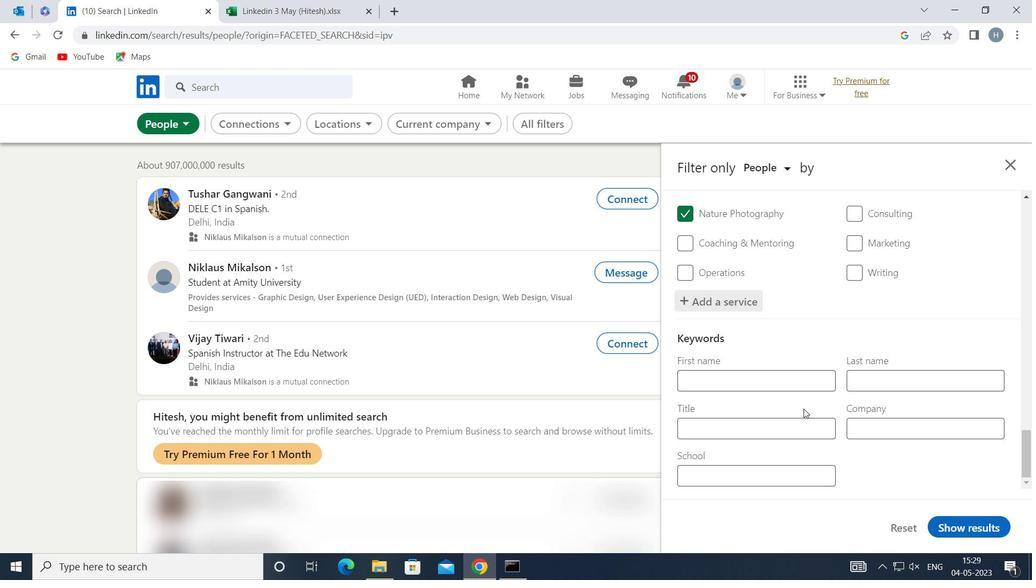 
Action: Mouse pressed left at (799, 427)
Screenshot: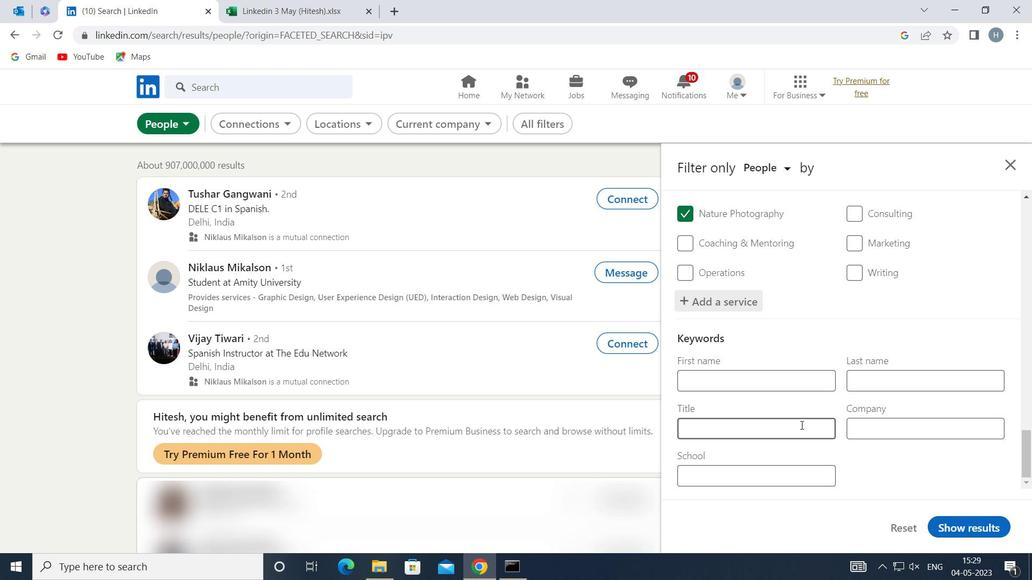 
Action: Mouse moved to (799, 428)
Screenshot: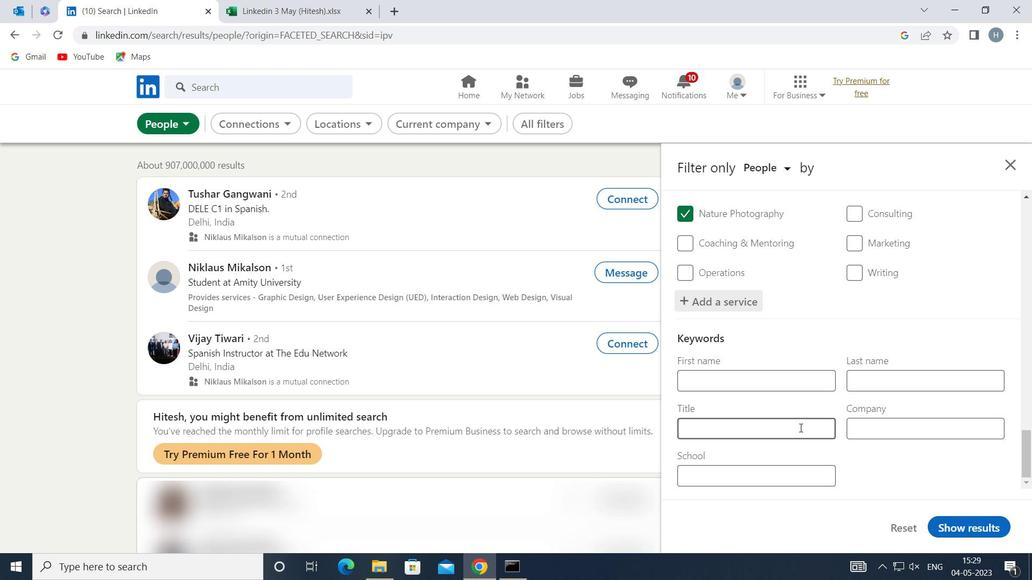 
Action: Key pressed <Key.shift>MEDICAL<Key.space><Key.shift>RESEARCHER
Screenshot: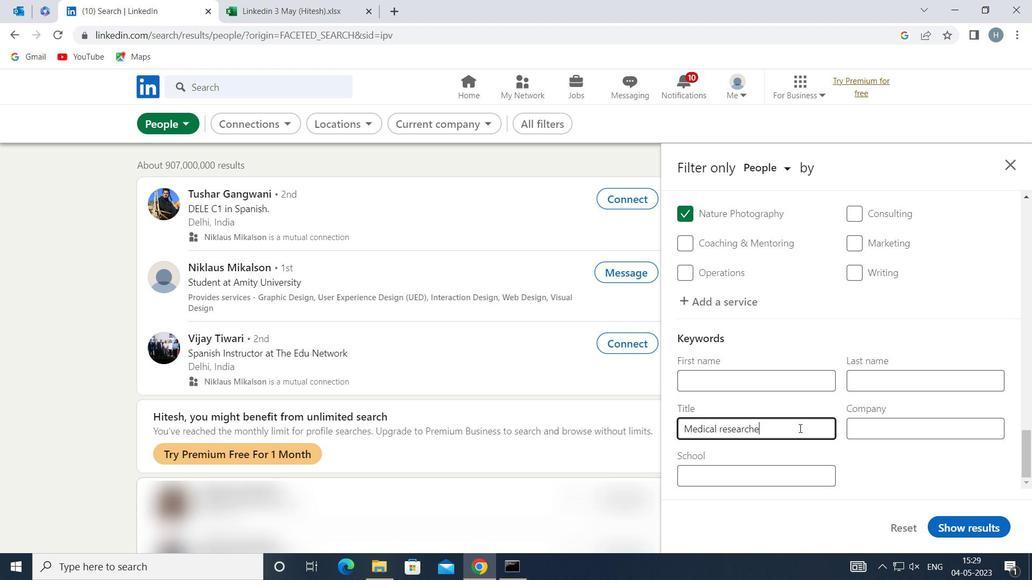 
Action: Mouse moved to (986, 523)
Screenshot: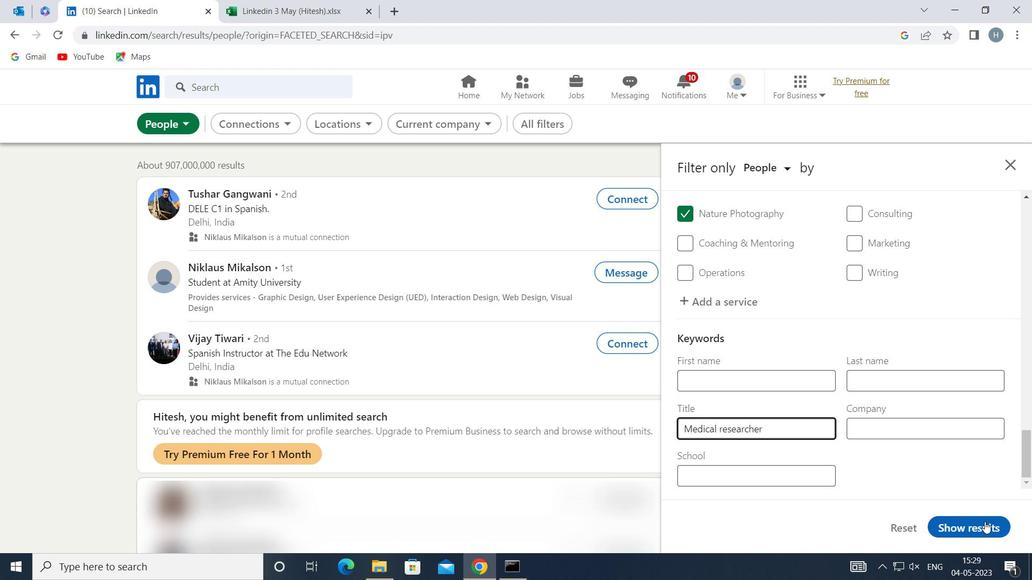 
Action: Mouse pressed left at (986, 523)
Screenshot: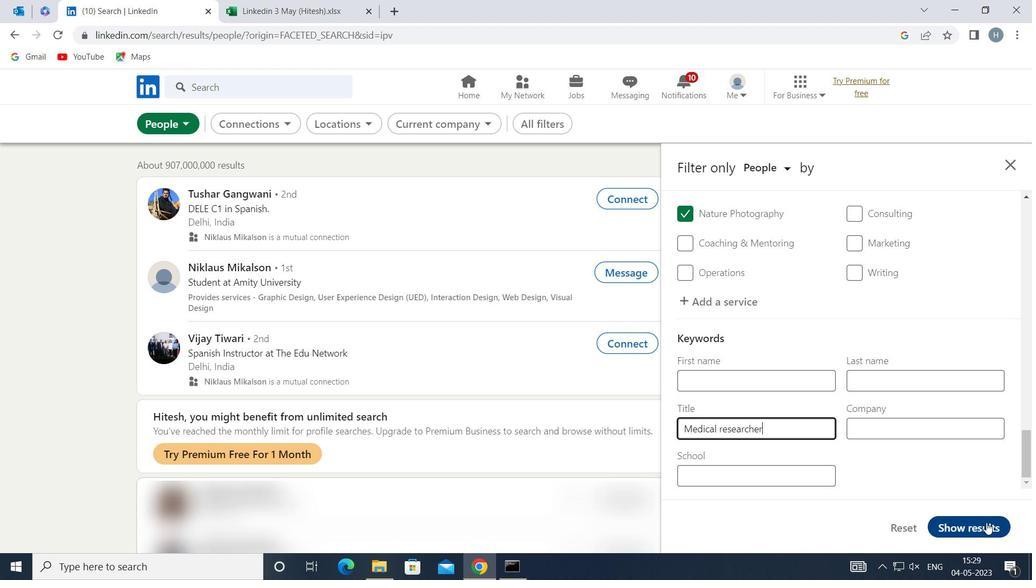 
Action: Mouse moved to (869, 368)
Screenshot: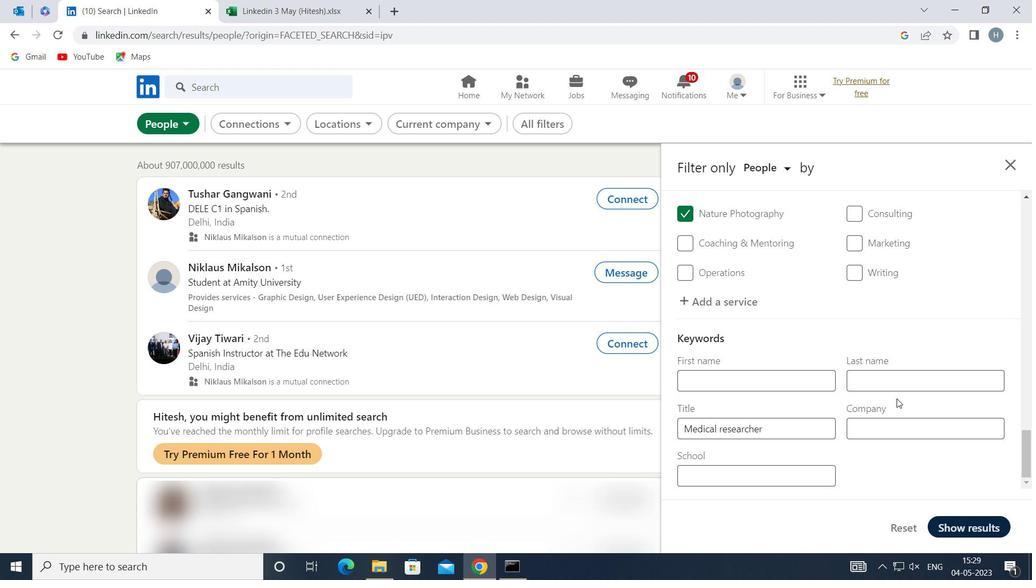 
